 Task: Create a due date automation trigger when advanced on, on the monday of the week before a card is due add fields with custom field "Resume" set to a number lower or equal to 1 and greater than 10 at 11:00 AM.
Action: Mouse moved to (1241, 100)
Screenshot: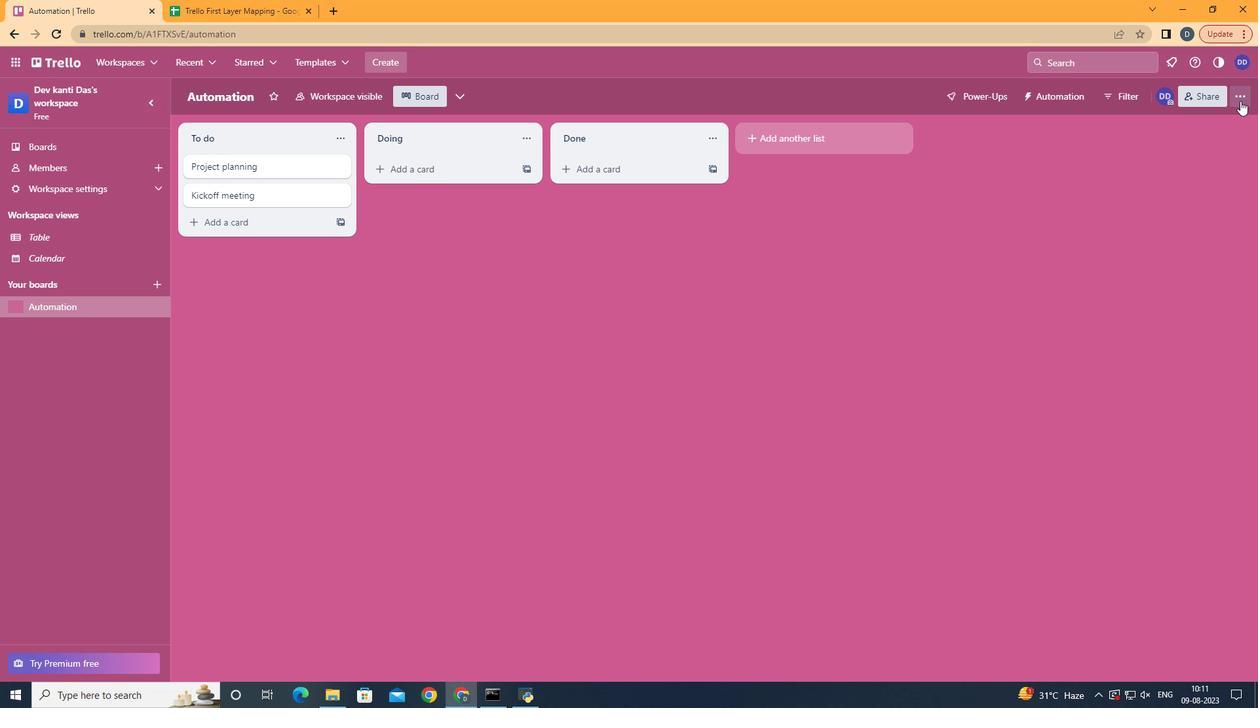 
Action: Mouse pressed left at (1241, 100)
Screenshot: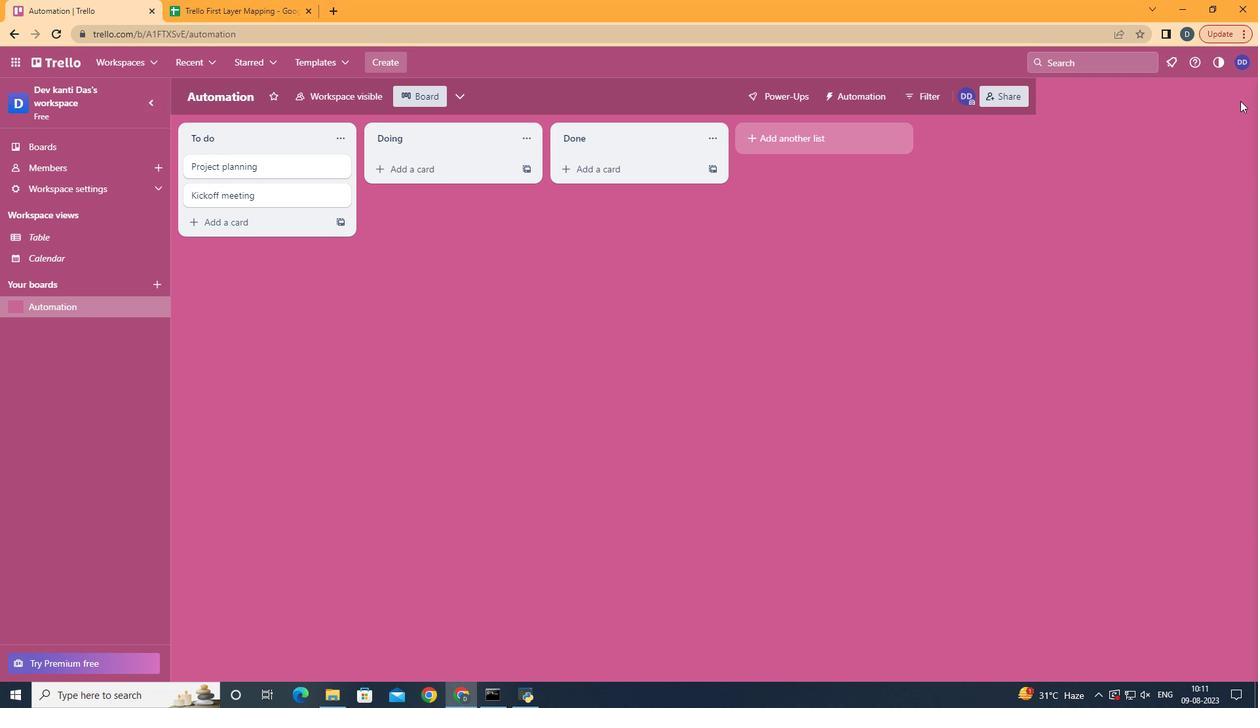 
Action: Mouse moved to (1136, 297)
Screenshot: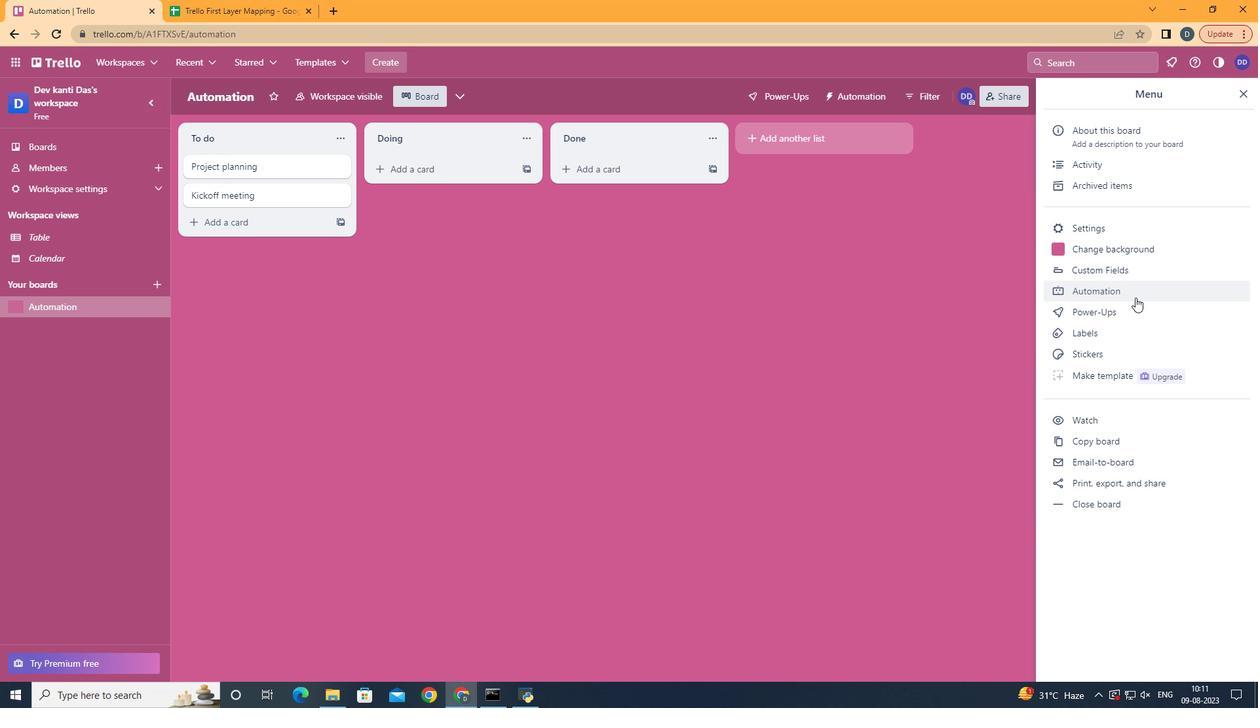 
Action: Mouse pressed left at (1136, 297)
Screenshot: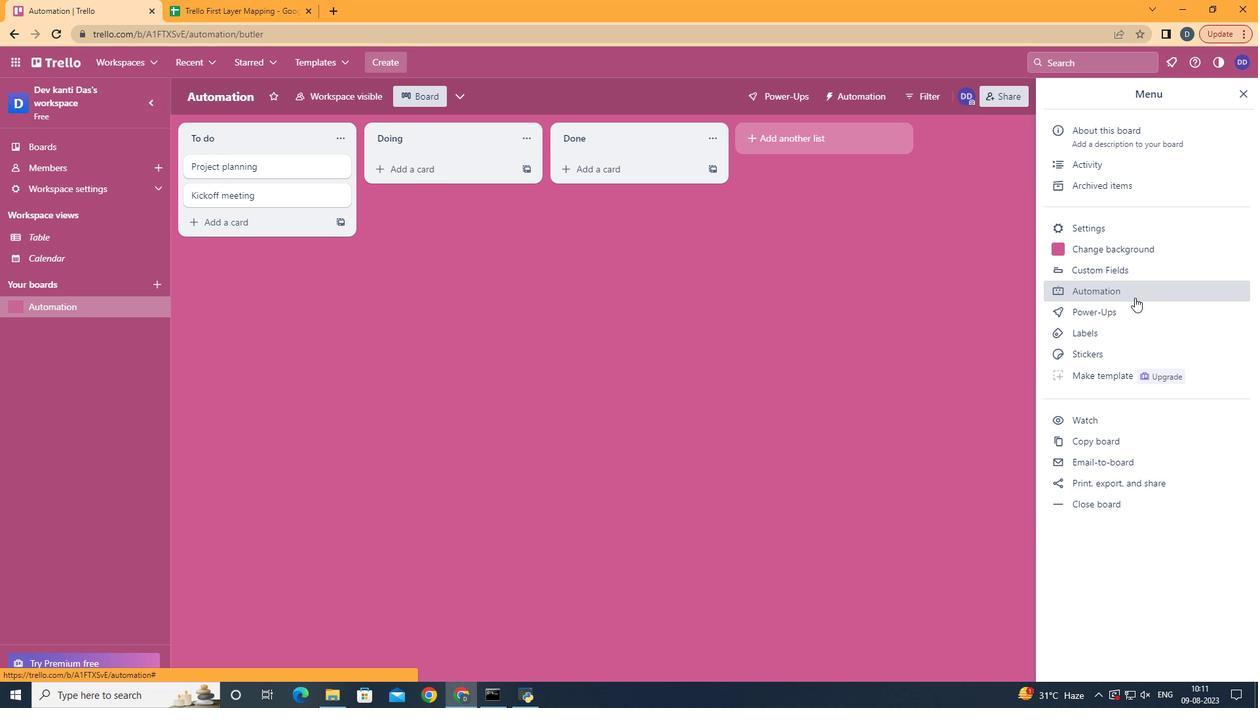 
Action: Mouse moved to (235, 265)
Screenshot: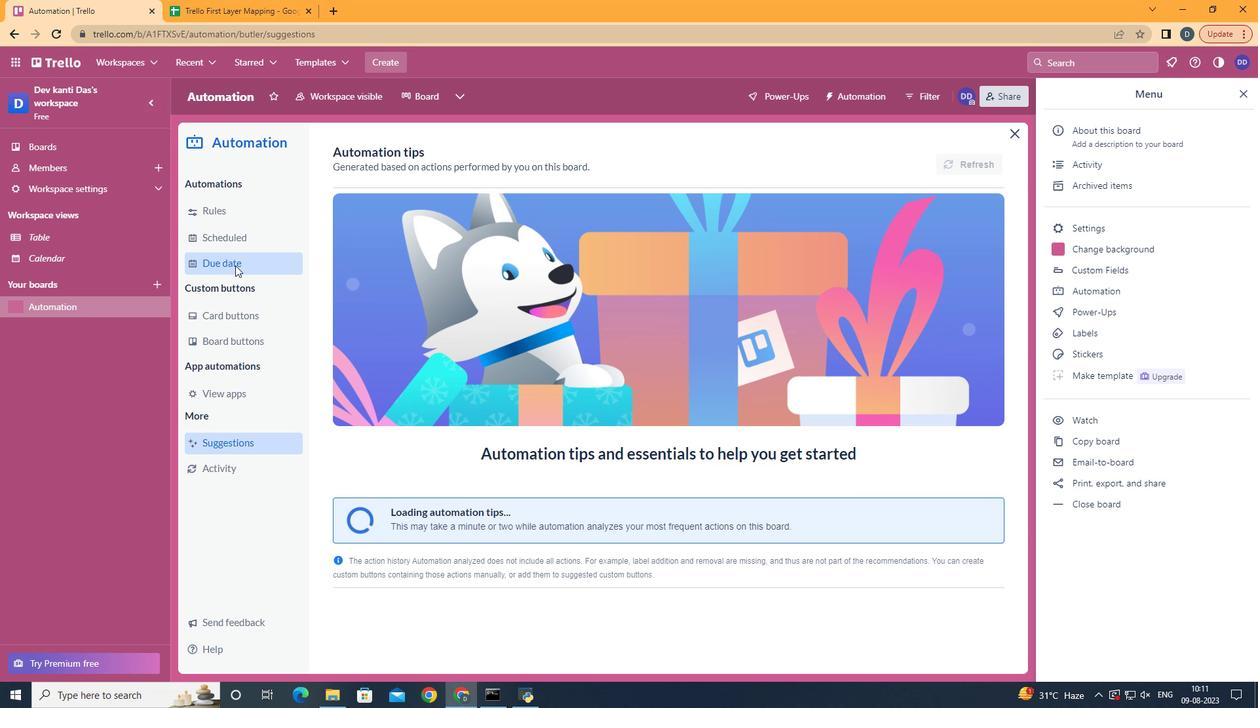 
Action: Mouse pressed left at (235, 265)
Screenshot: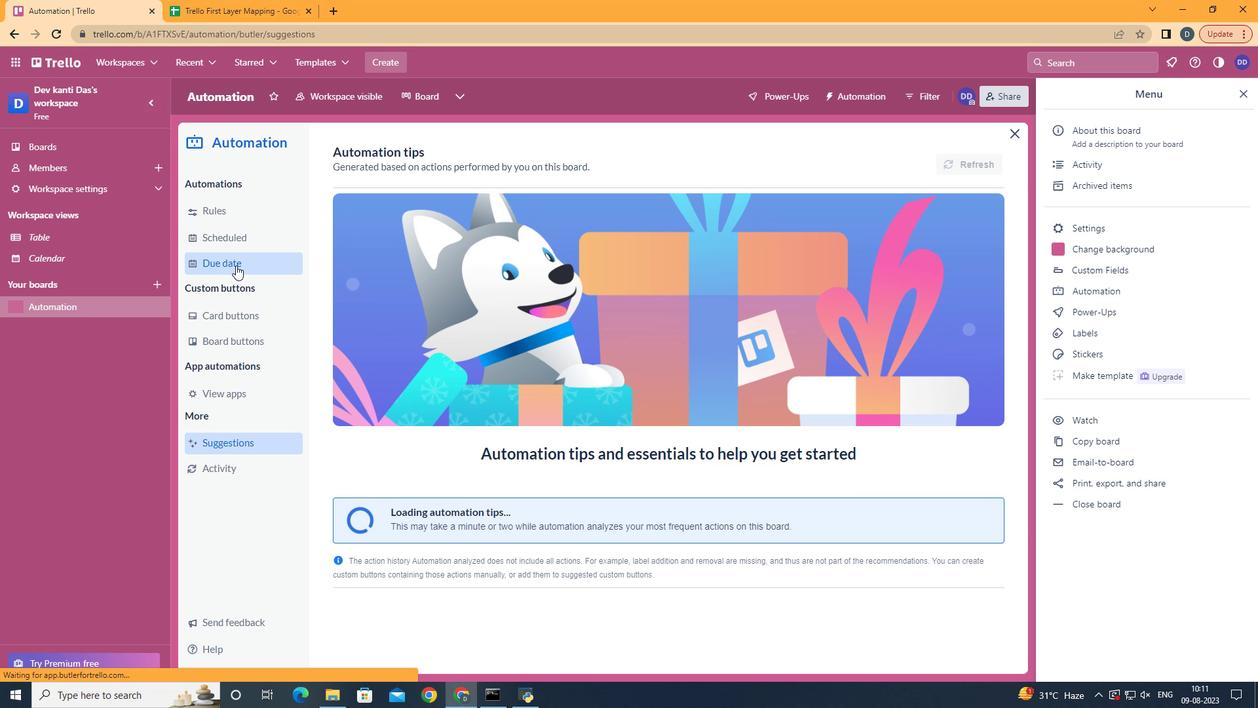 
Action: Mouse moved to (934, 160)
Screenshot: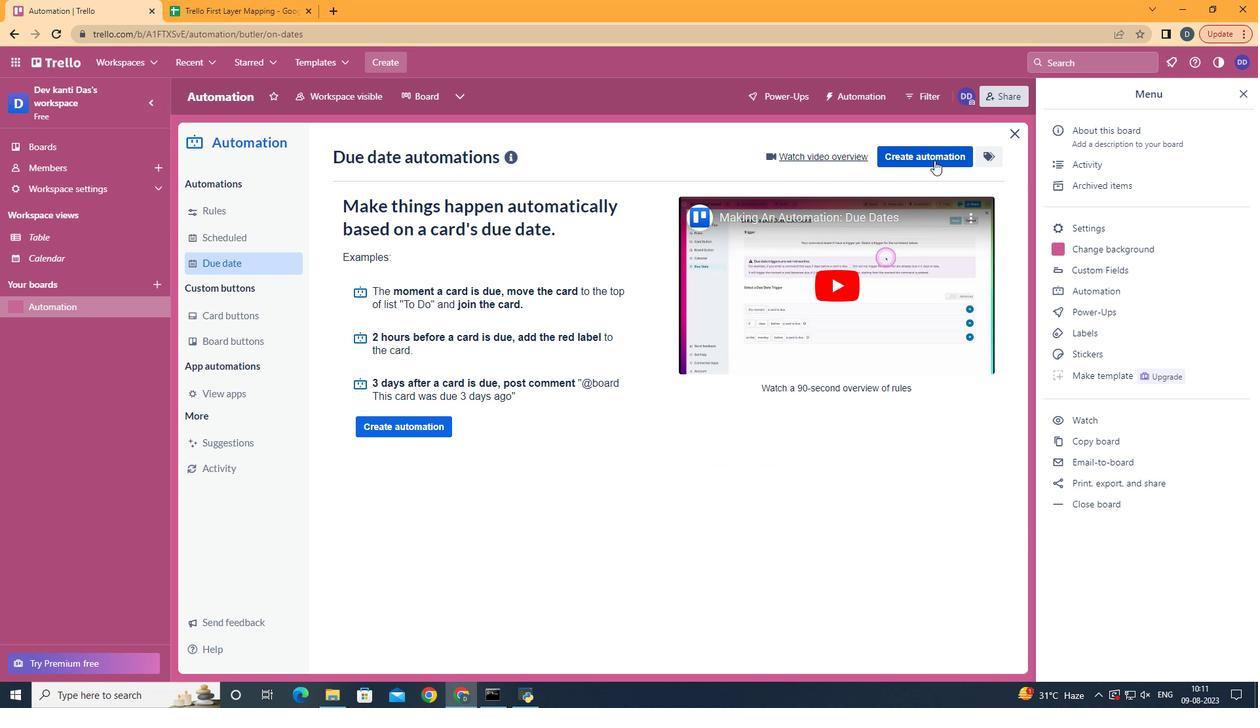 
Action: Mouse pressed left at (934, 160)
Screenshot: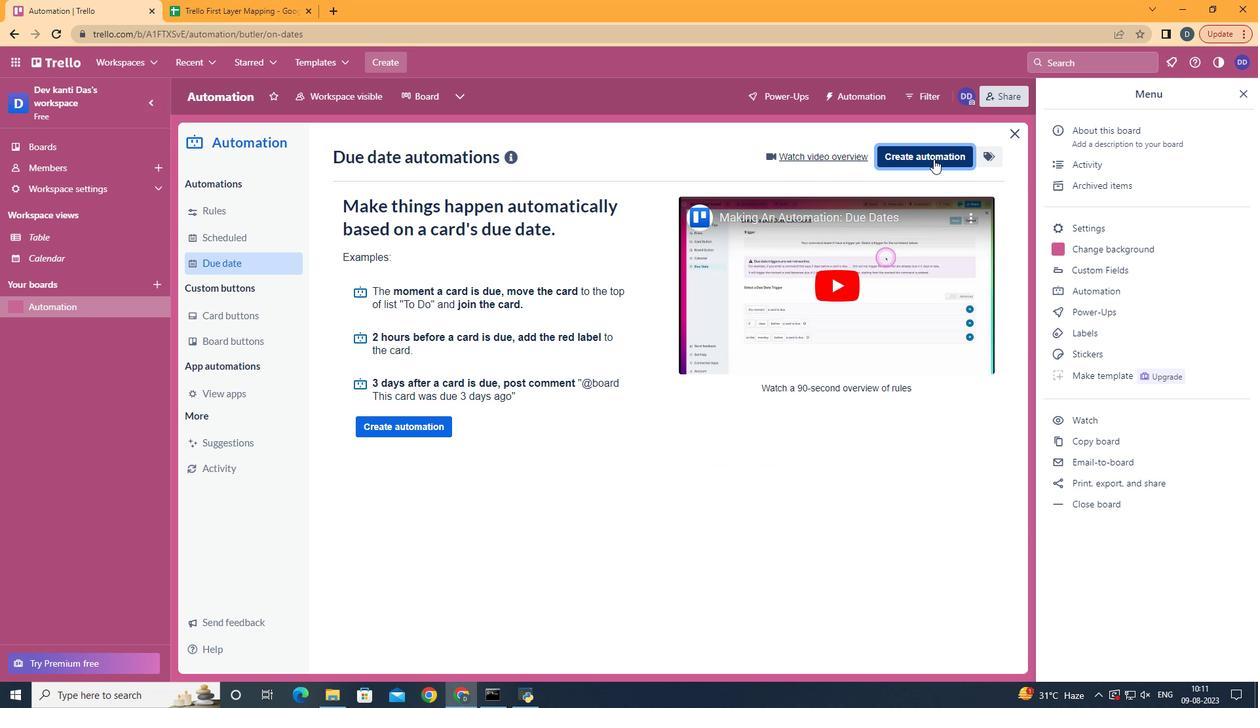 
Action: Mouse moved to (677, 294)
Screenshot: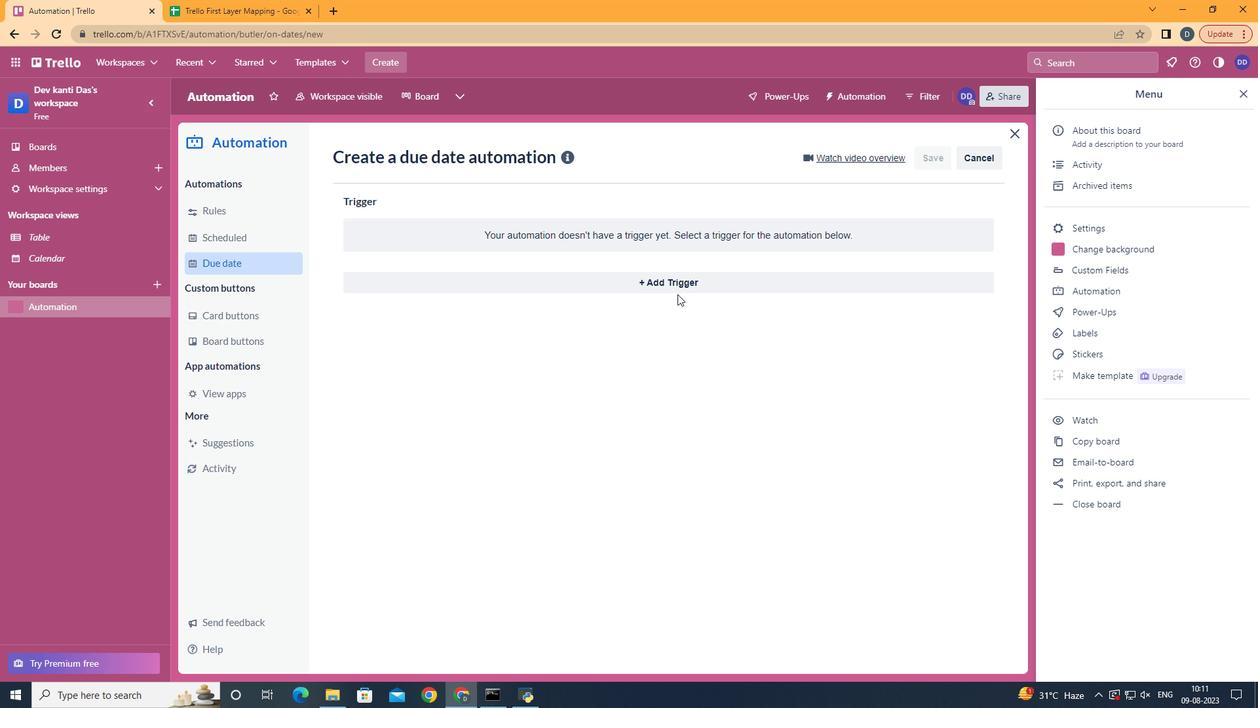 
Action: Mouse pressed left at (677, 294)
Screenshot: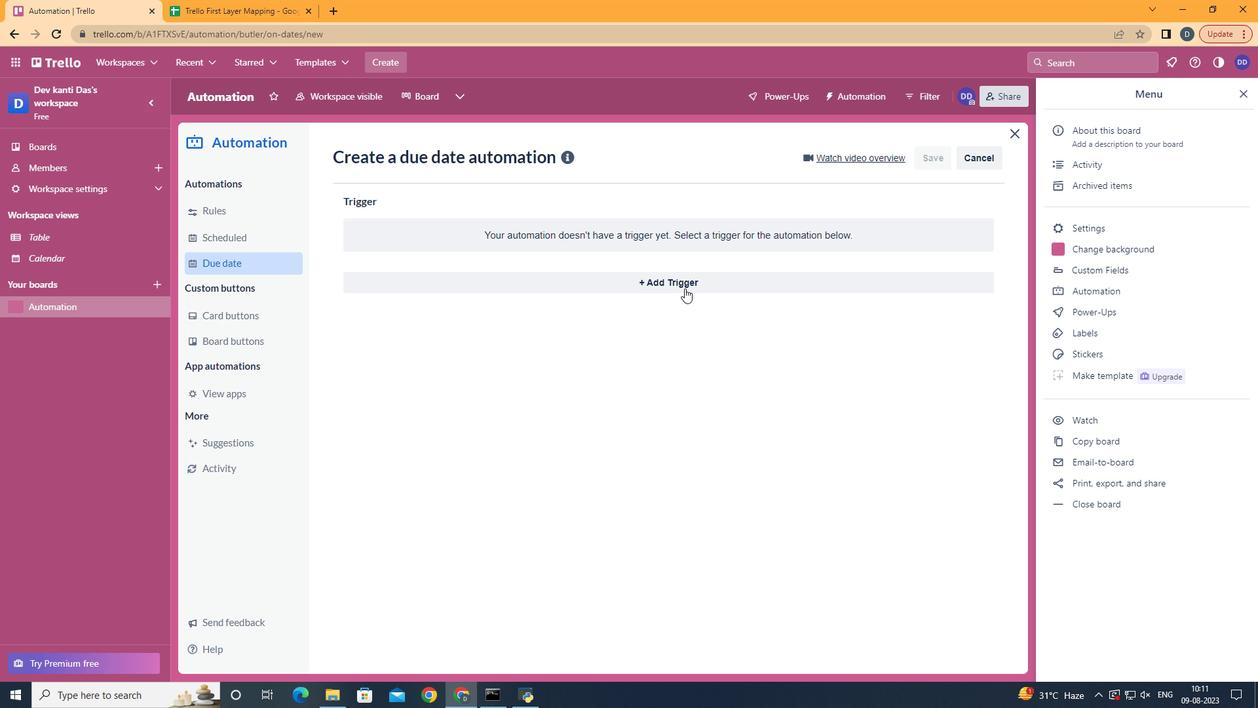 
Action: Mouse moved to (700, 277)
Screenshot: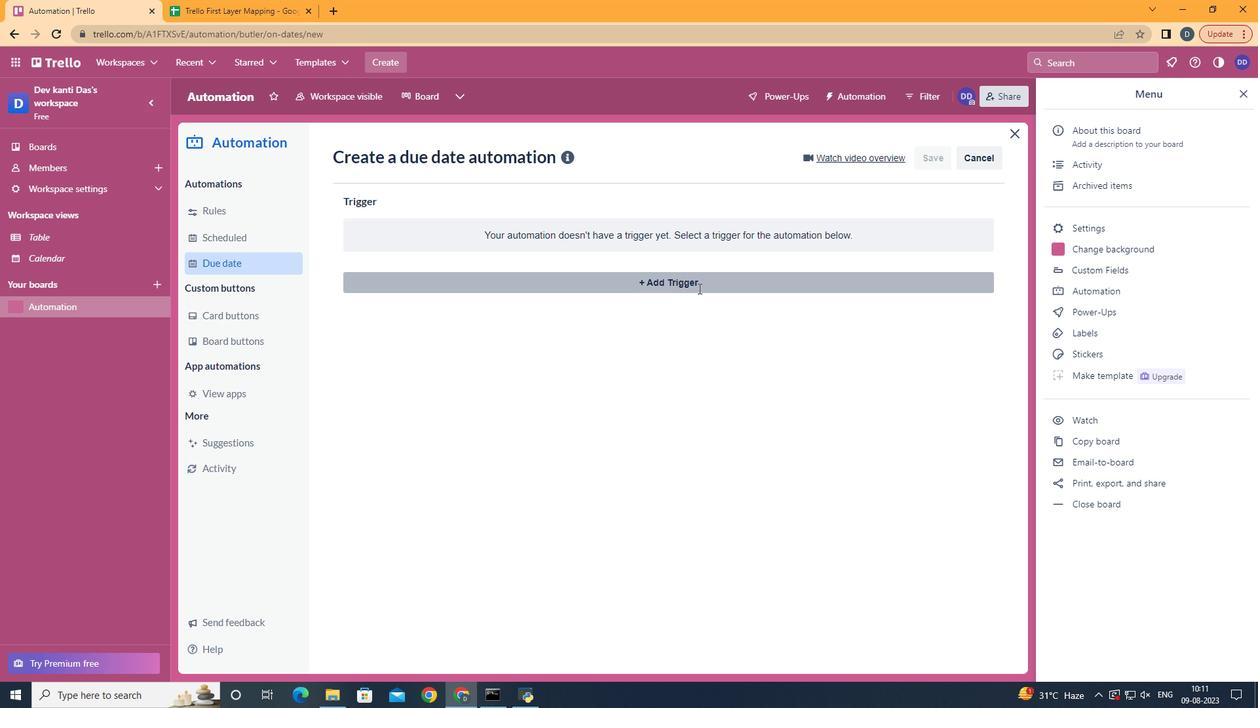 
Action: Mouse pressed left at (700, 277)
Screenshot: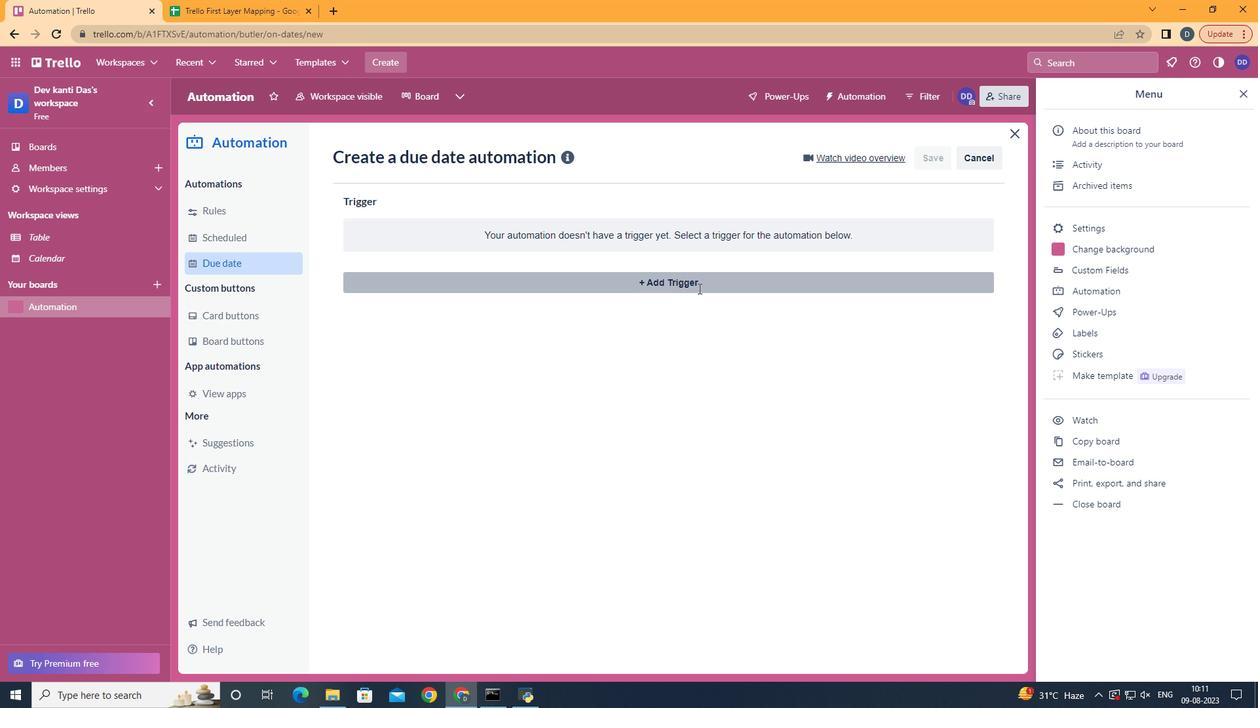 
Action: Mouse moved to (451, 627)
Screenshot: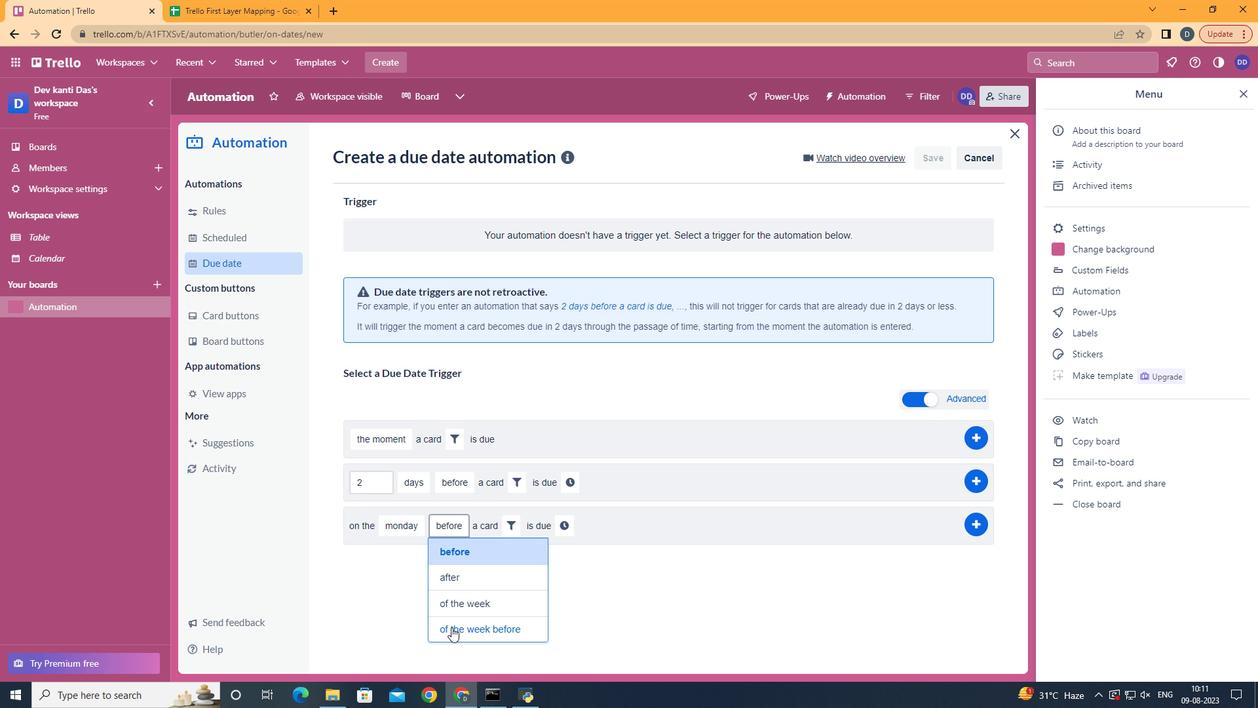 
Action: Mouse pressed left at (451, 627)
Screenshot: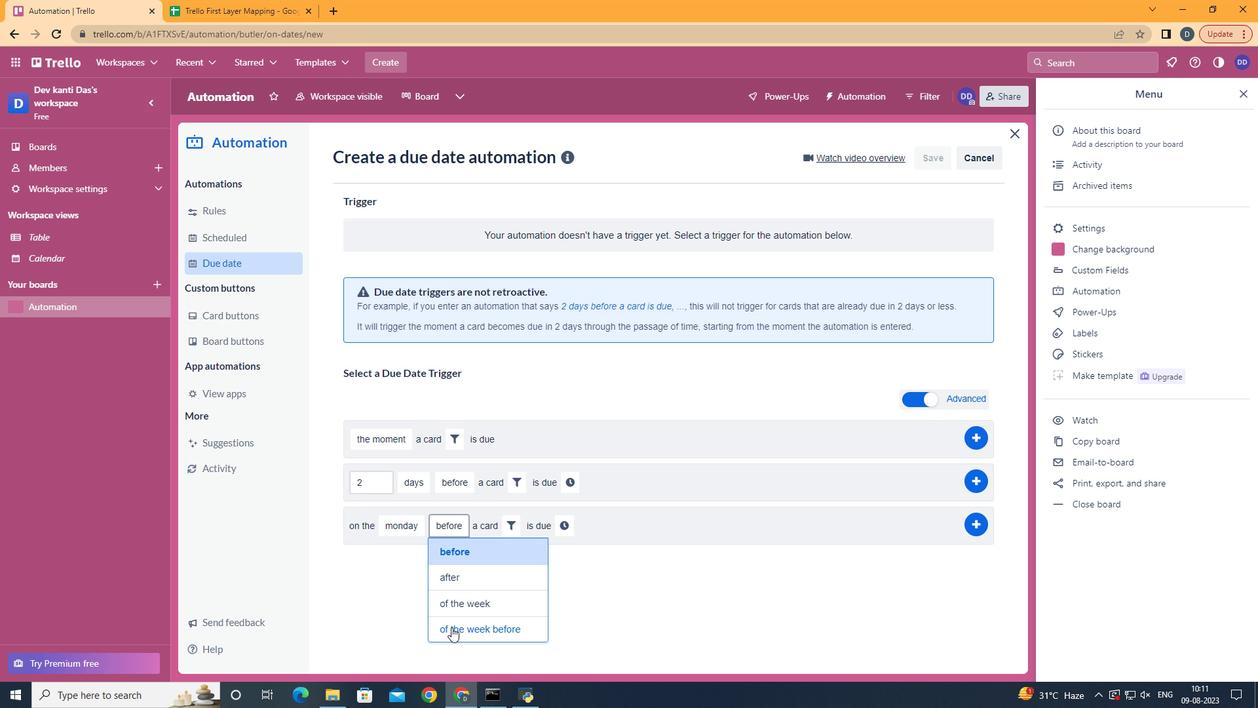 
Action: Mouse moved to (556, 523)
Screenshot: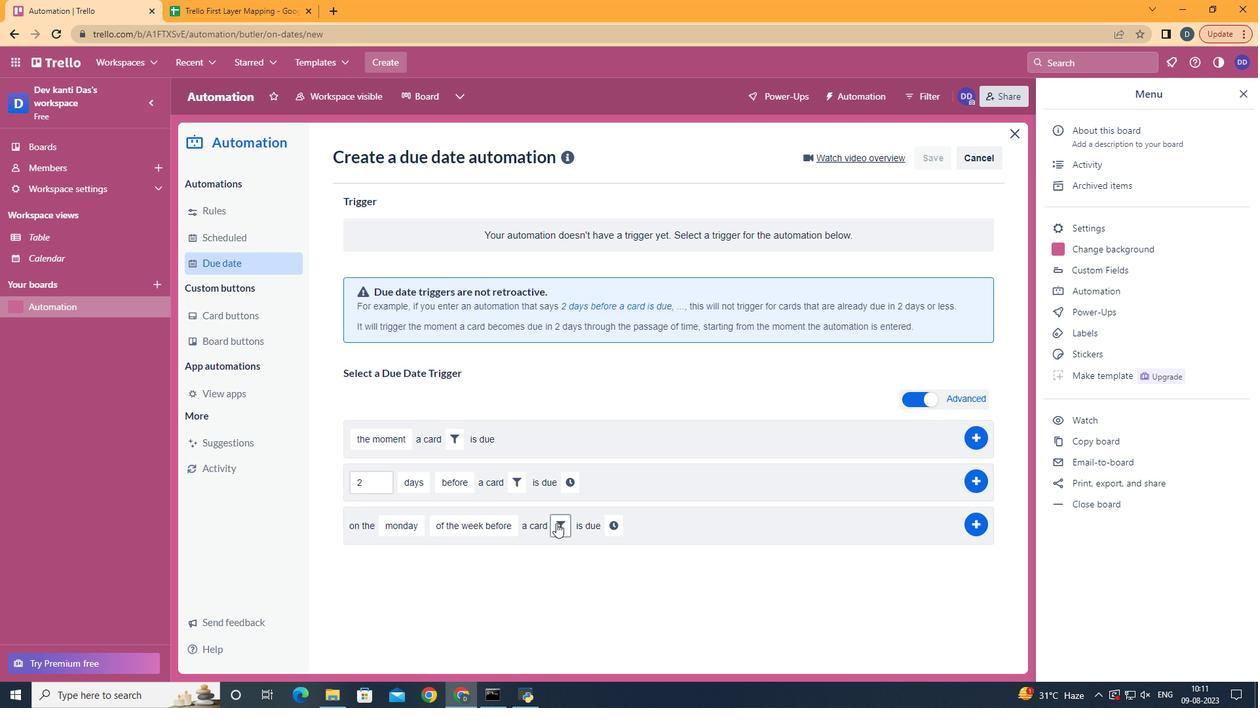 
Action: Mouse pressed left at (556, 523)
Screenshot: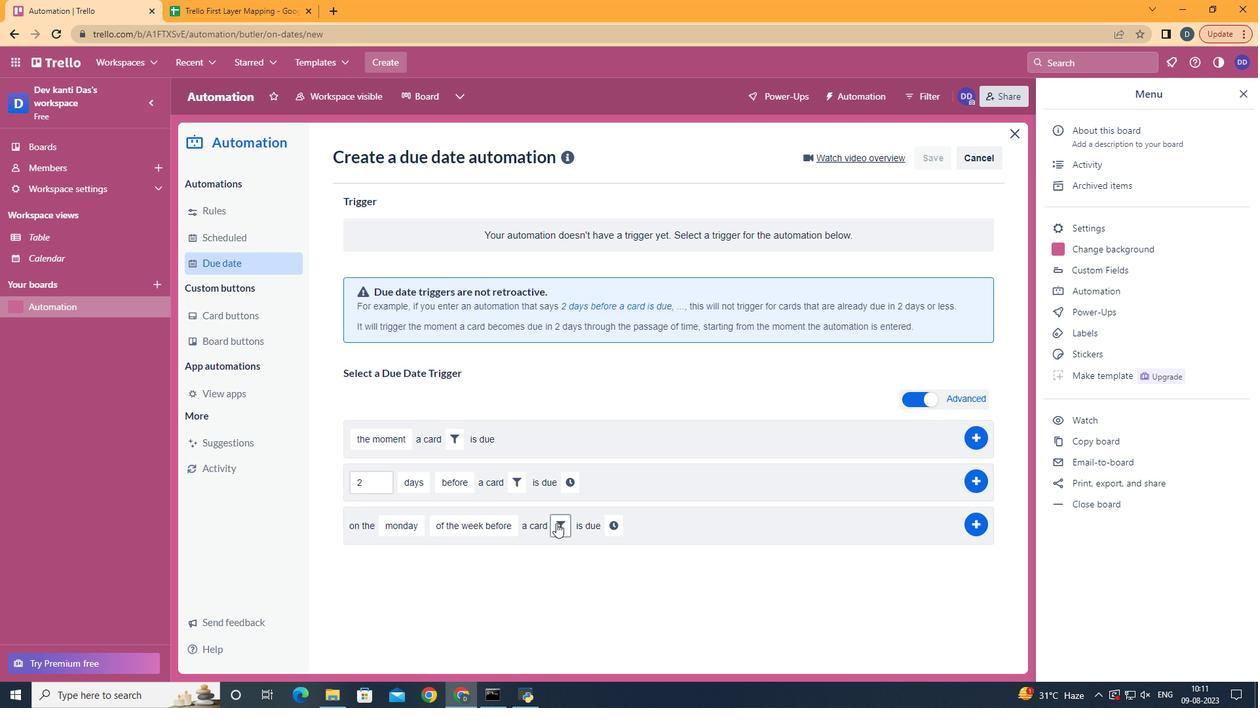
Action: Mouse moved to (774, 569)
Screenshot: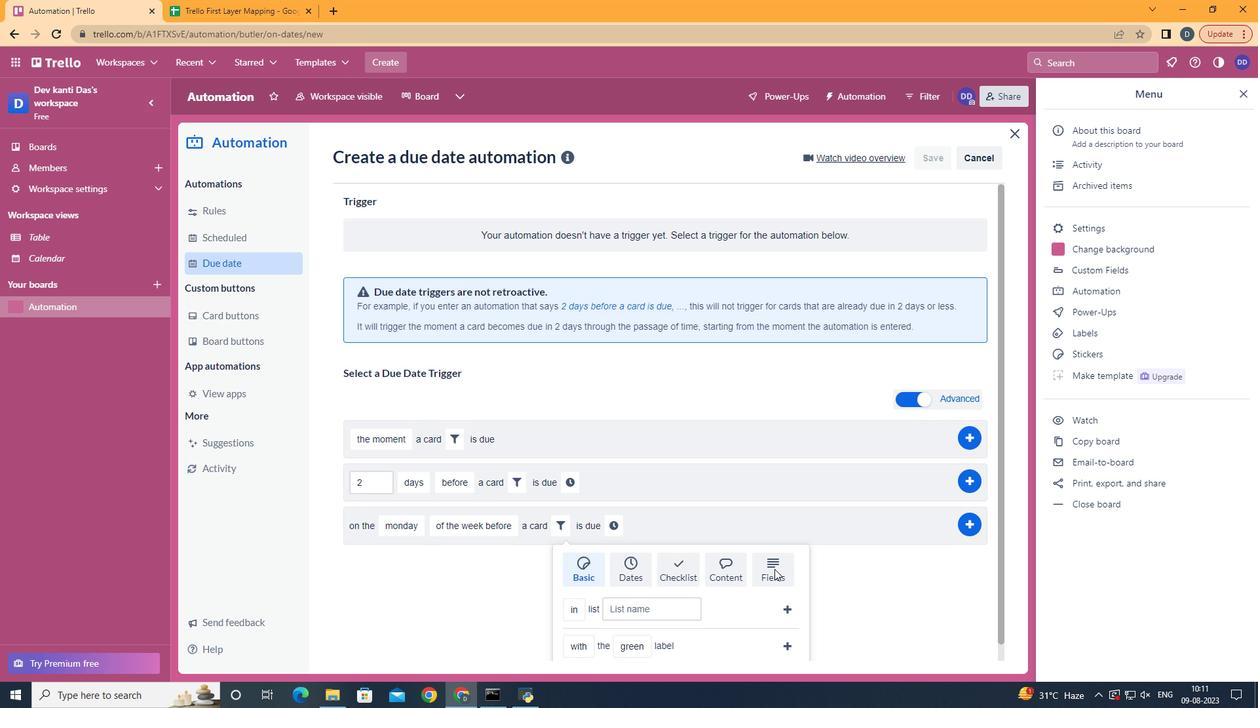 
Action: Mouse pressed left at (774, 569)
Screenshot: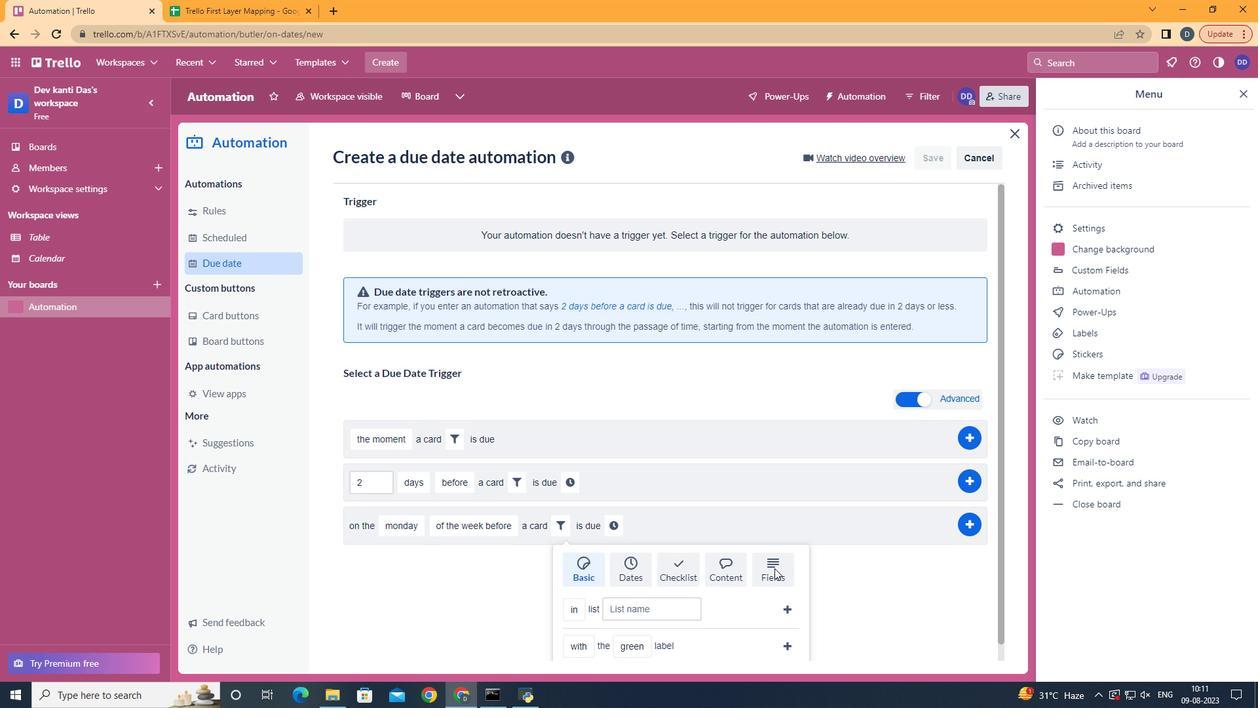 
Action: Mouse moved to (774, 566)
Screenshot: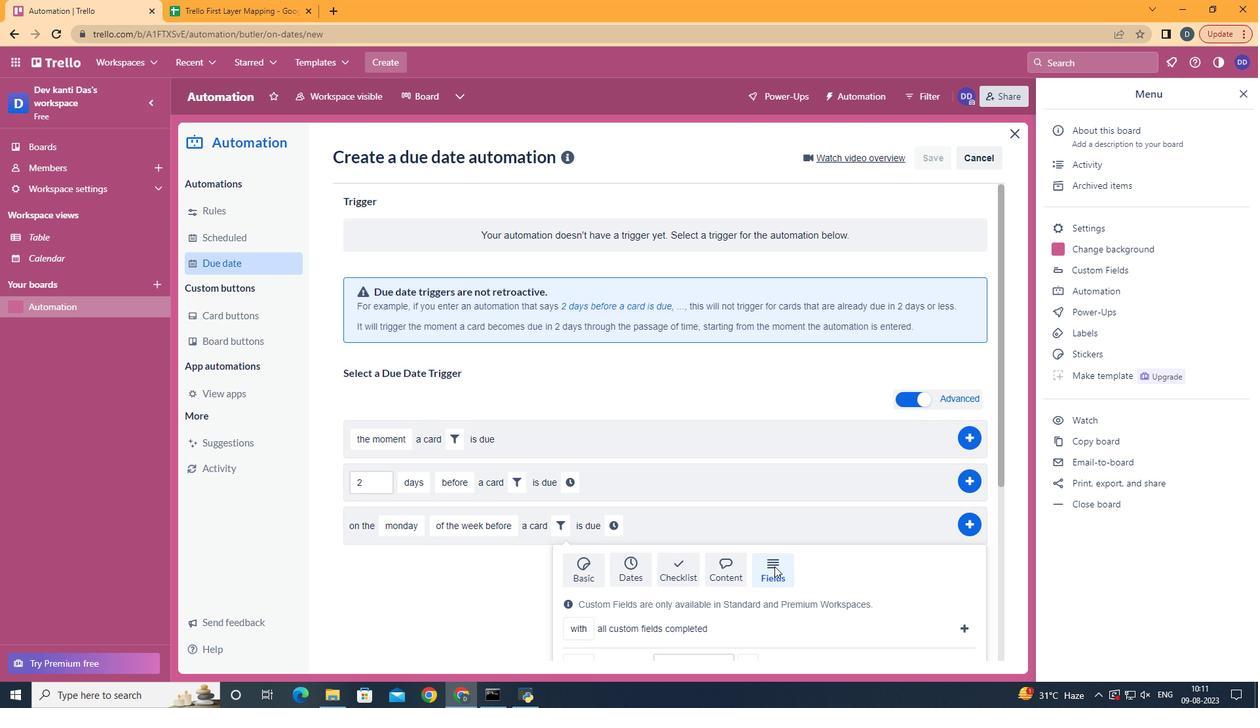 
Action: Mouse scrolled (774, 565) with delta (0, 0)
Screenshot: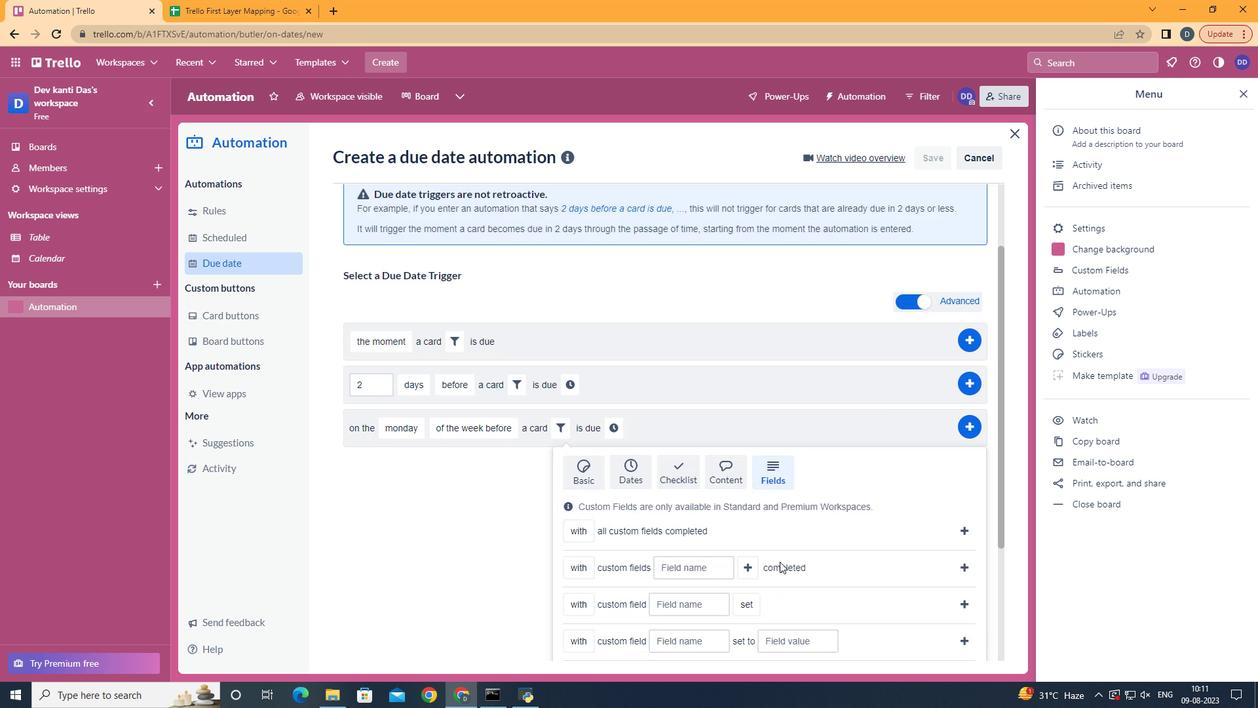 
Action: Mouse scrolled (774, 565) with delta (0, 0)
Screenshot: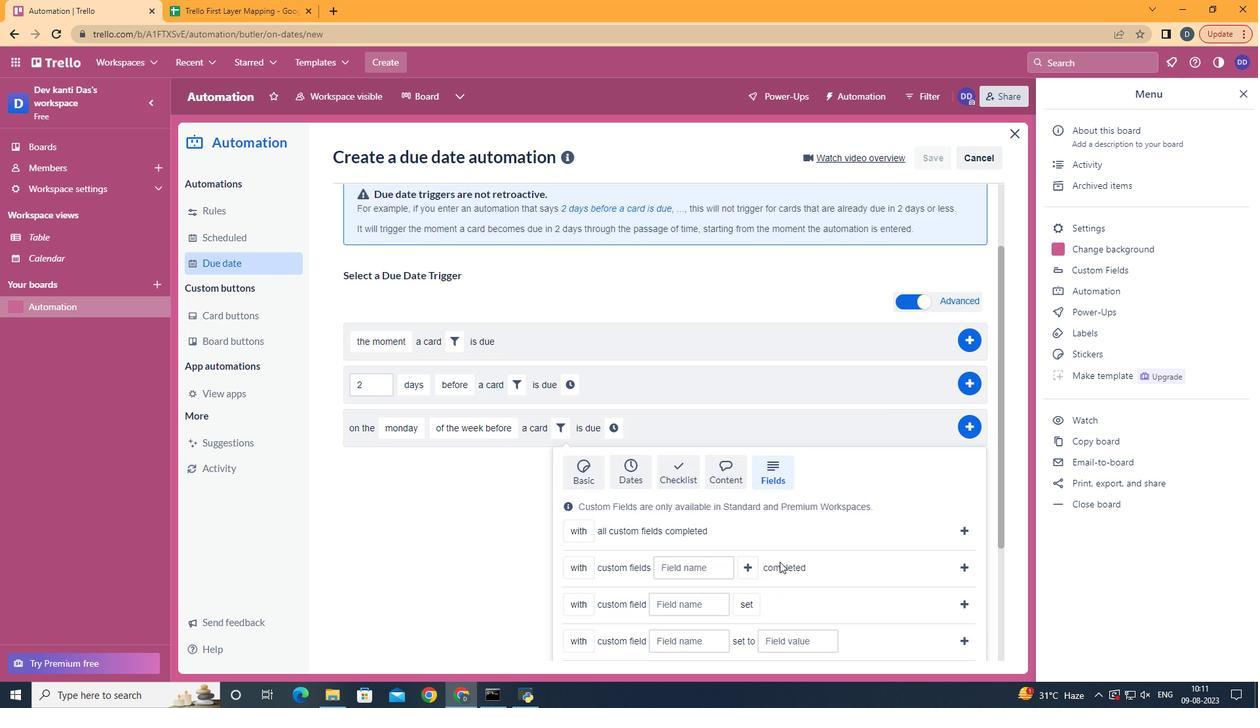 
Action: Mouse scrolled (774, 565) with delta (0, 0)
Screenshot: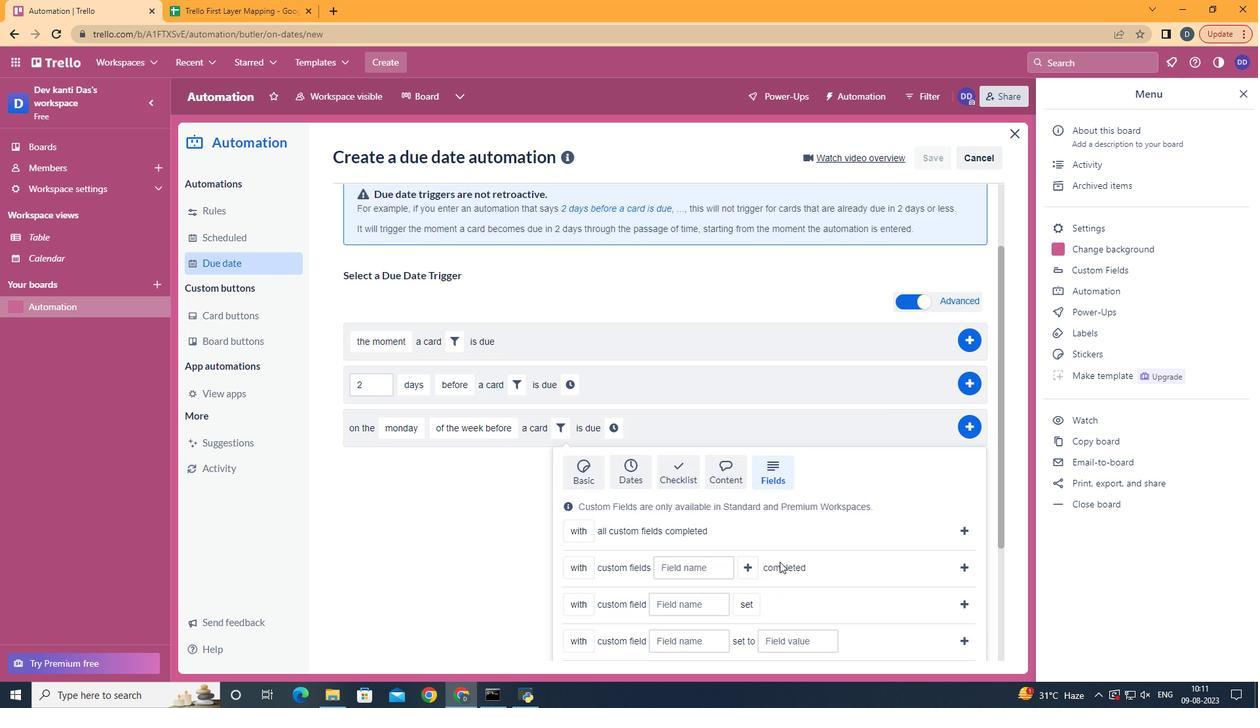 
Action: Mouse scrolled (774, 565) with delta (0, 0)
Screenshot: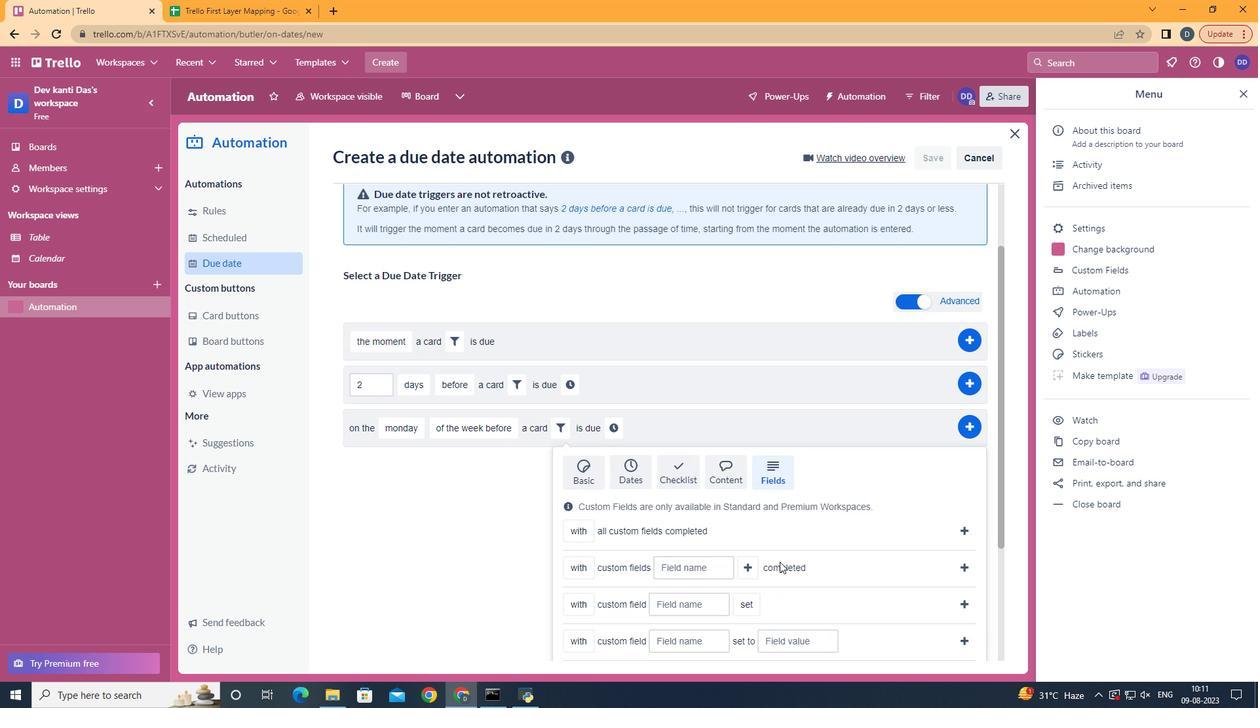 
Action: Mouse moved to (584, 569)
Screenshot: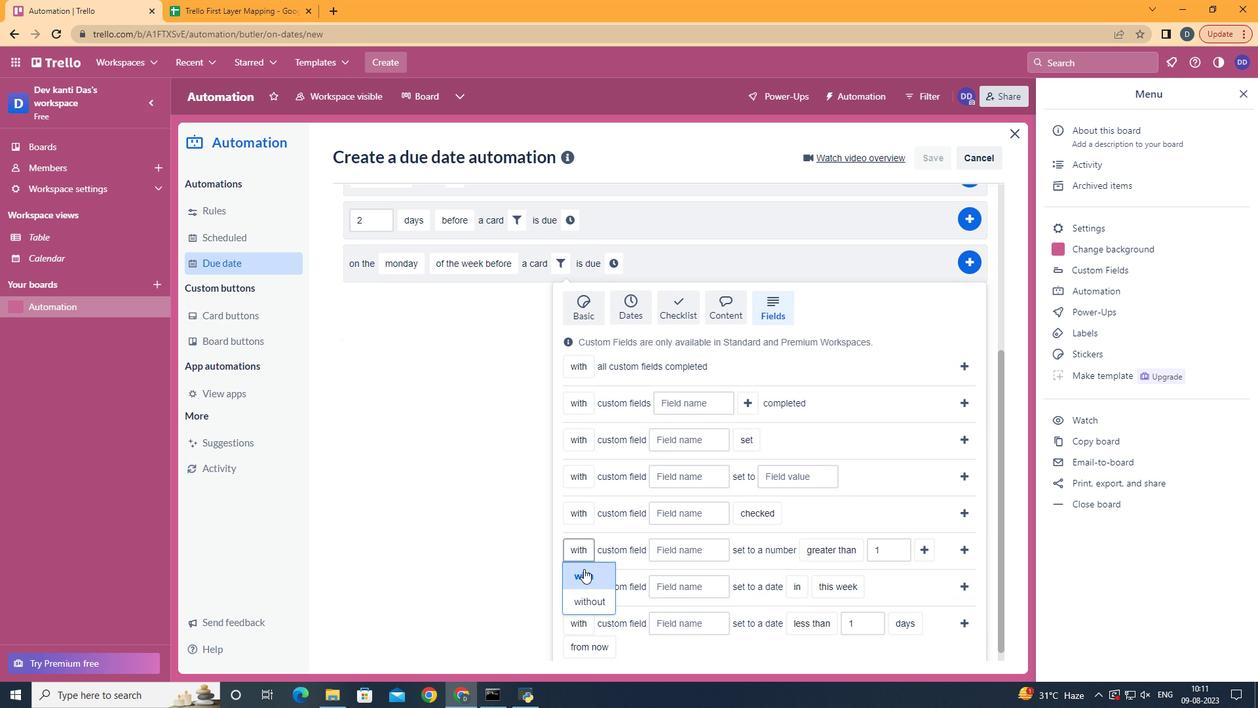 
Action: Mouse pressed left at (584, 569)
Screenshot: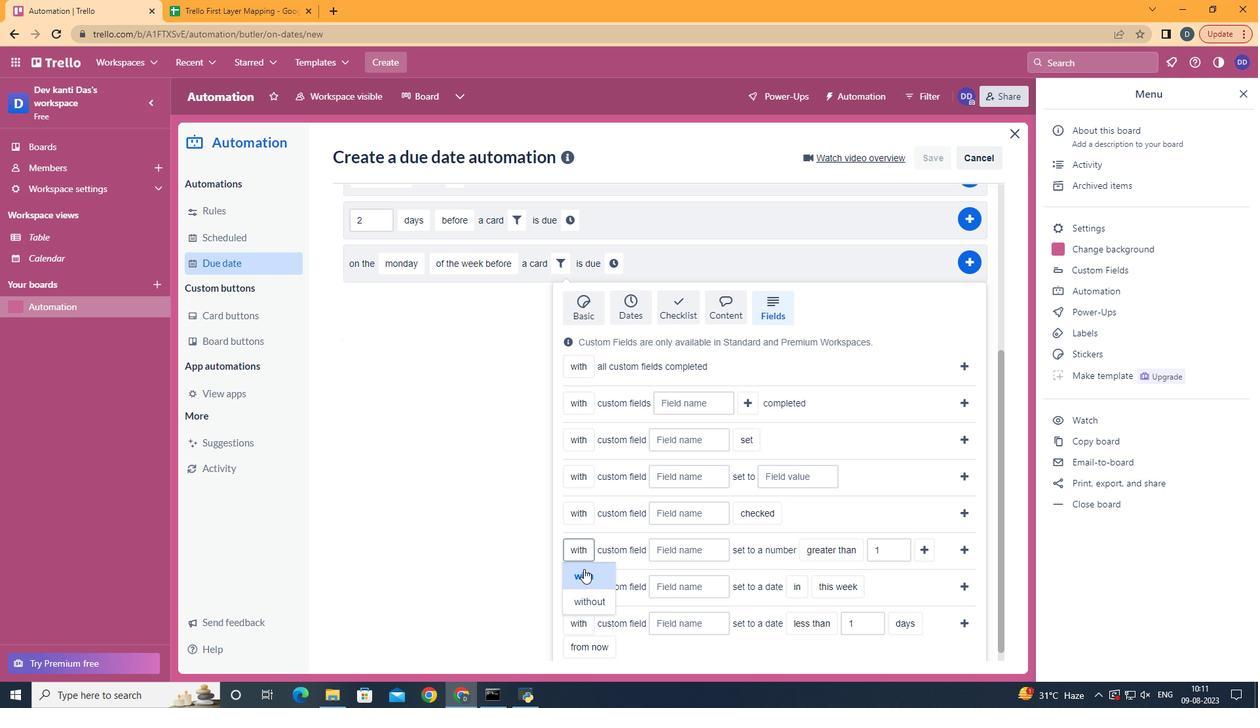 
Action: Mouse moved to (703, 557)
Screenshot: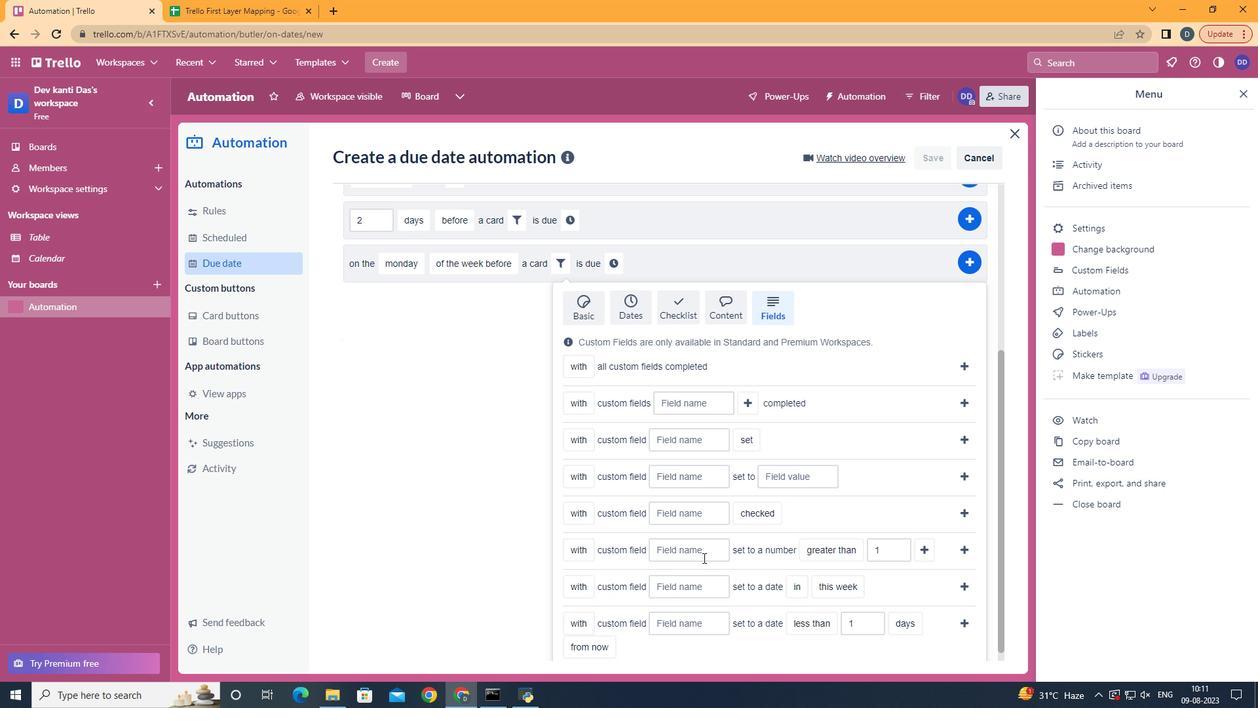 
Action: Mouse pressed left at (703, 557)
Screenshot: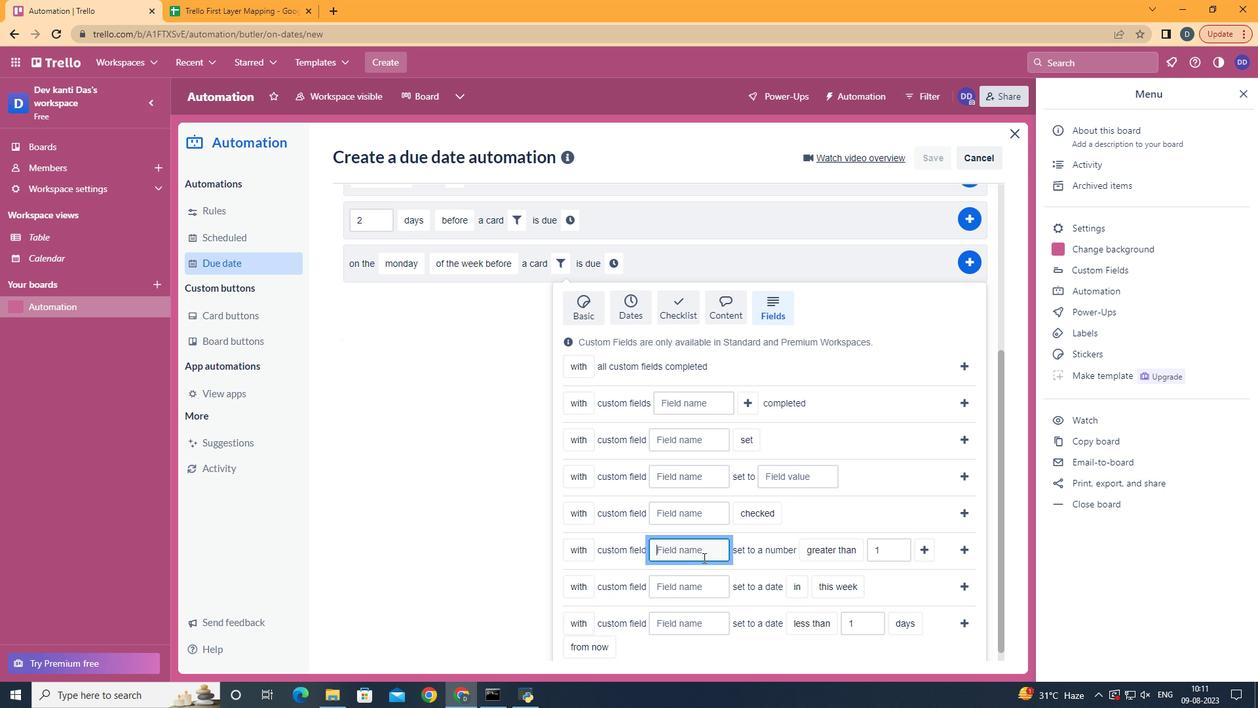 
Action: Key pressed <Key.shift><Key.shift><Key.shift>Resume
Screenshot: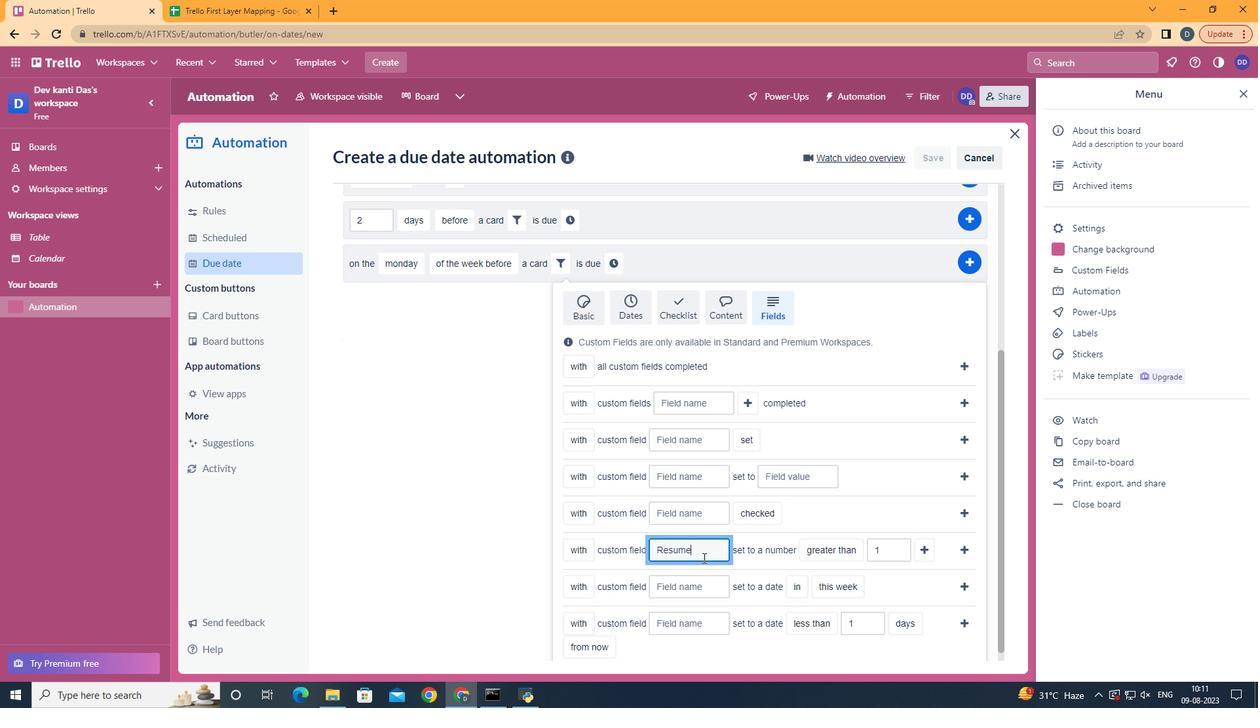 
Action: Mouse moved to (849, 649)
Screenshot: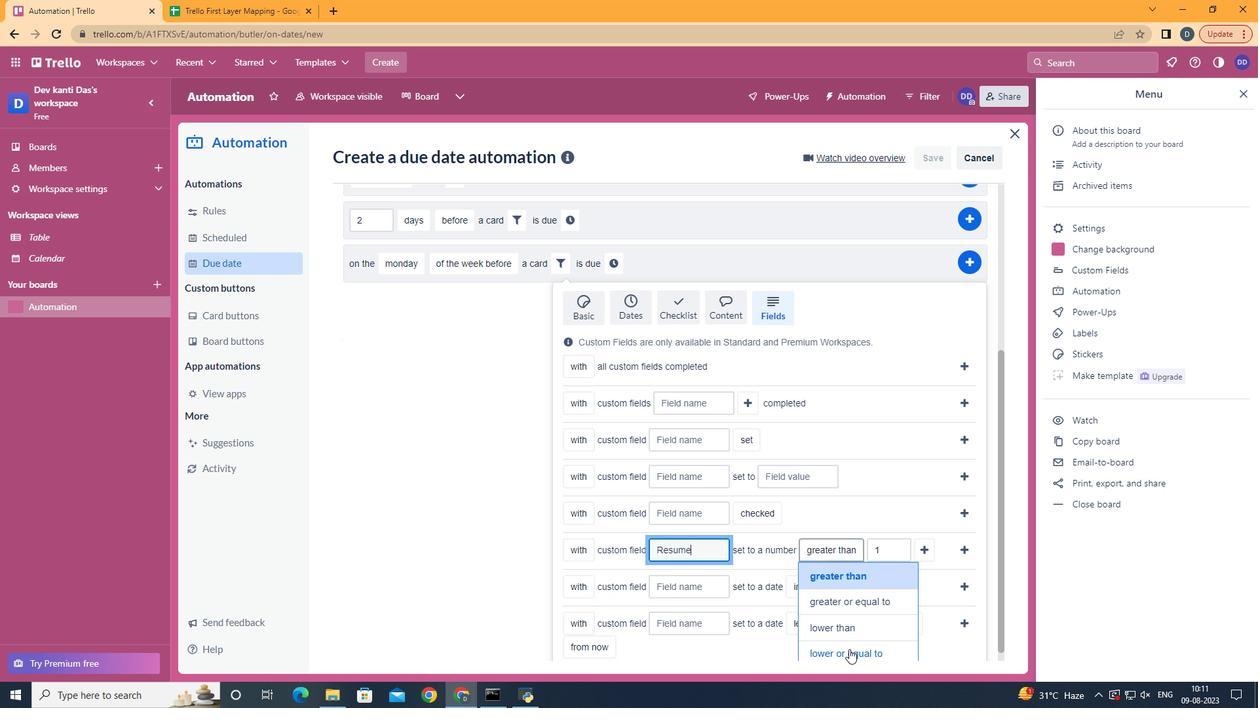 
Action: Mouse pressed left at (849, 649)
Screenshot: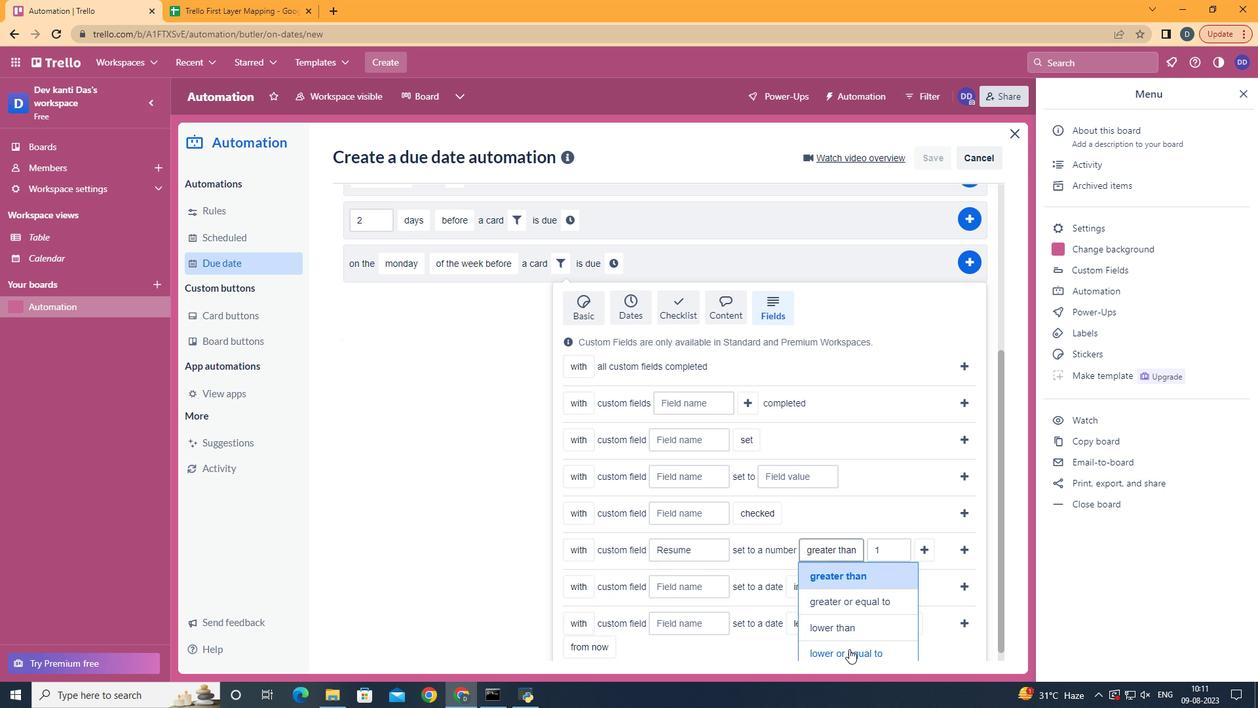 
Action: Mouse moved to (576, 569)
Screenshot: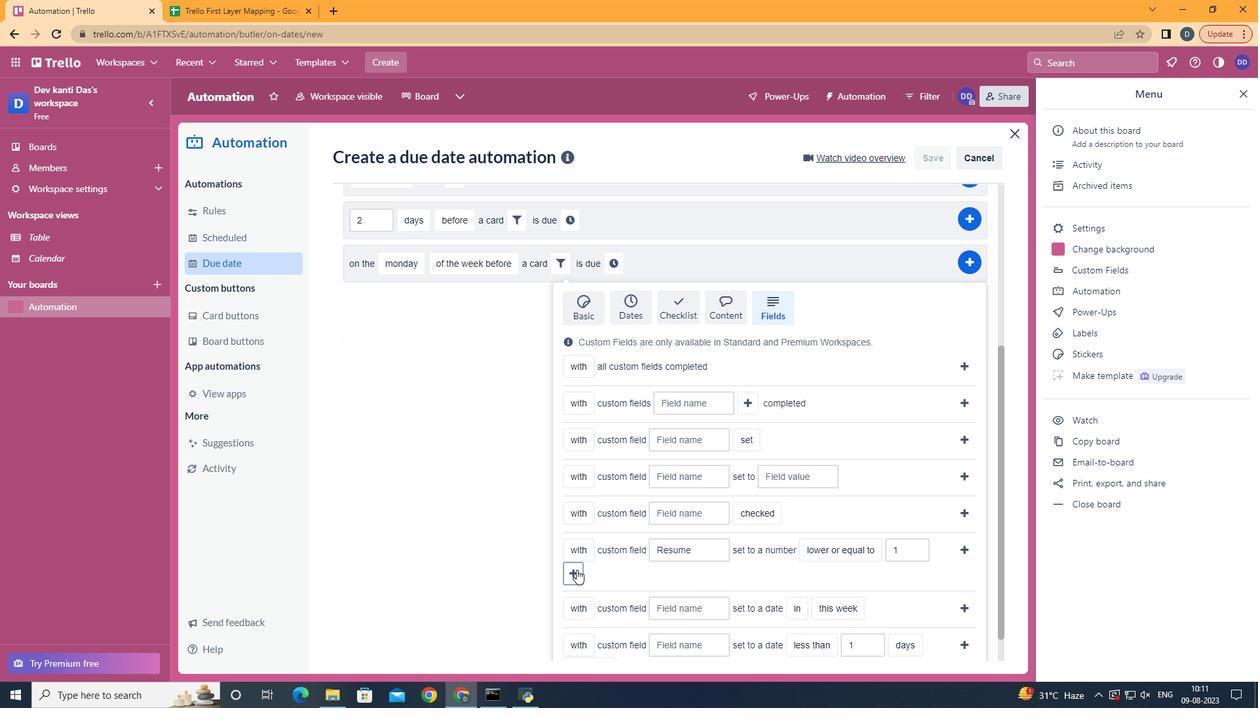 
Action: Mouse pressed left at (576, 569)
Screenshot: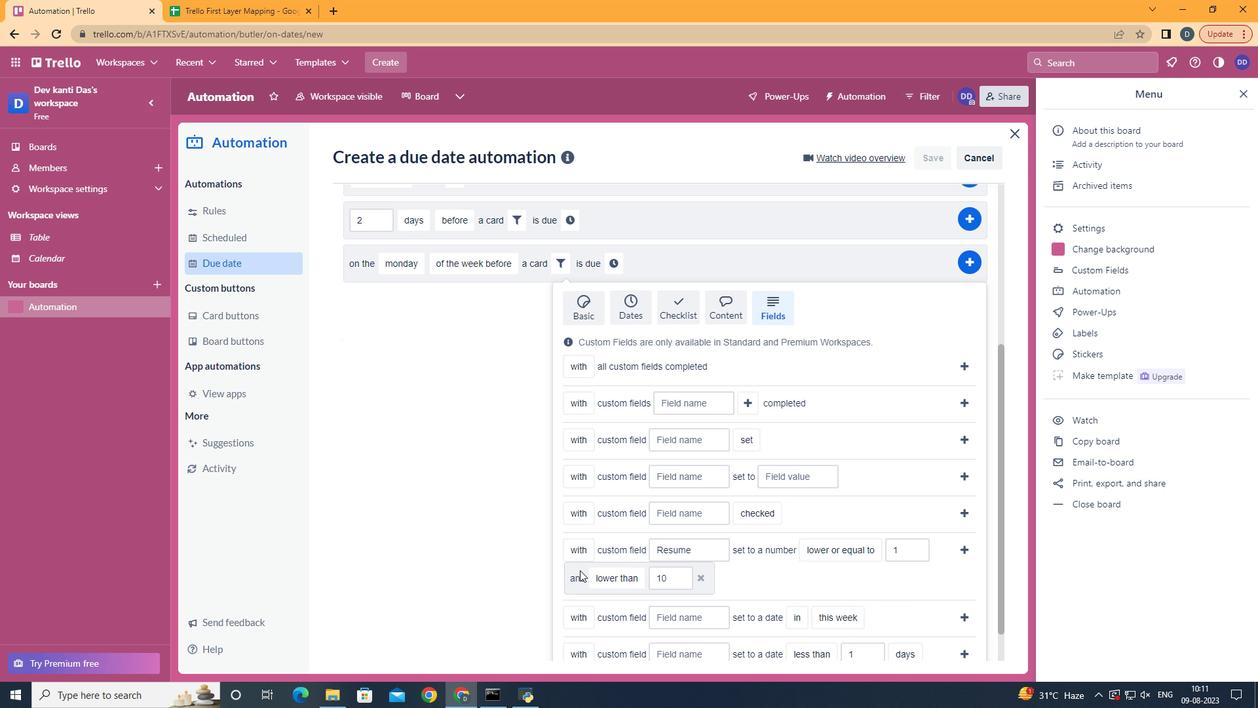 
Action: Mouse moved to (635, 529)
Screenshot: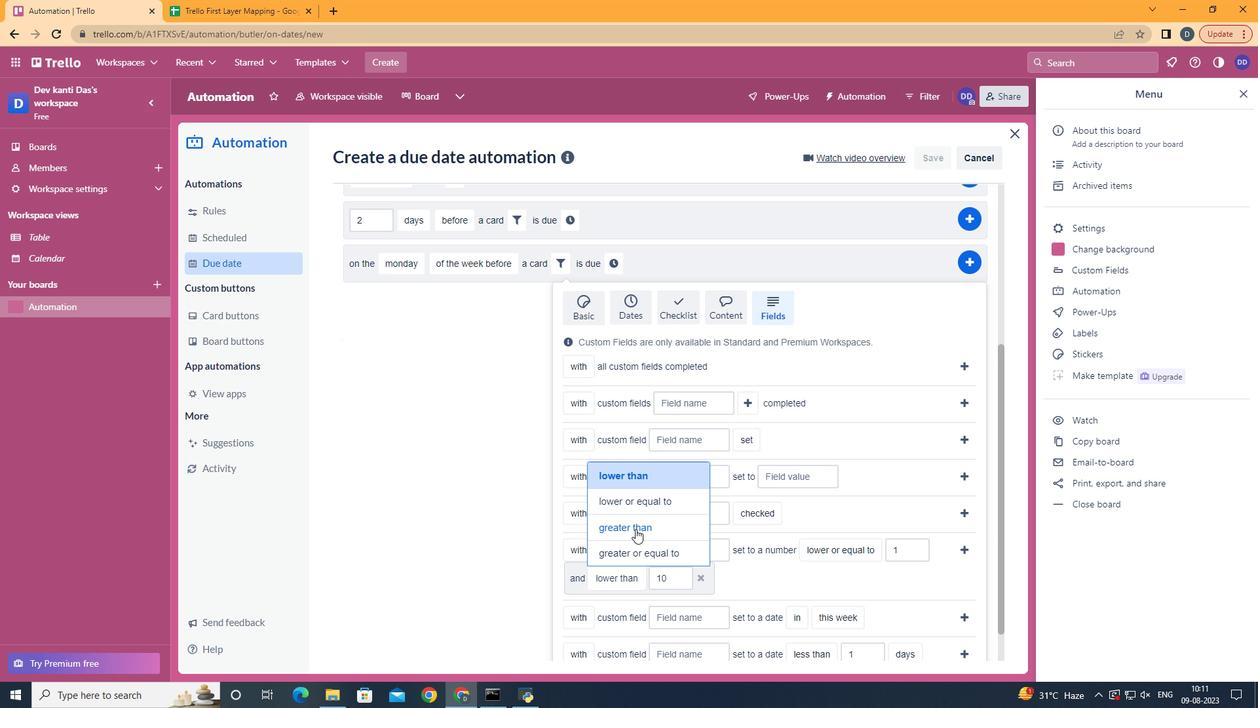 
Action: Mouse pressed left at (635, 529)
Screenshot: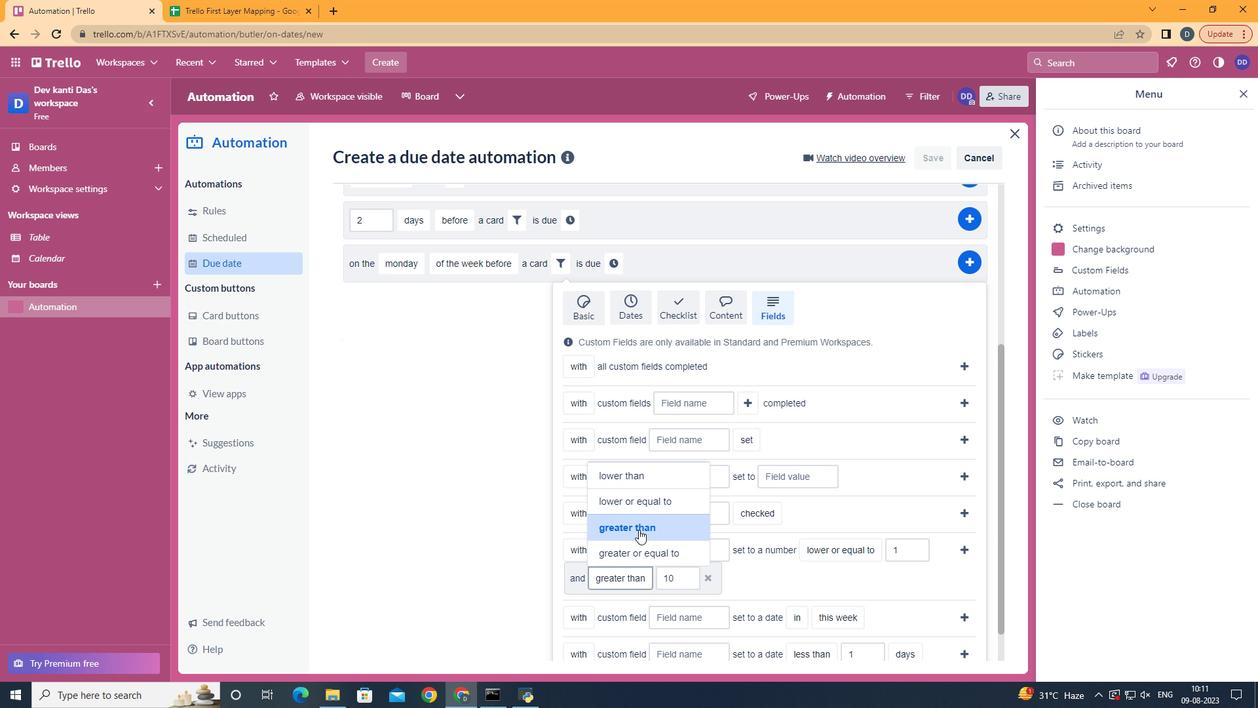 
Action: Mouse moved to (972, 548)
Screenshot: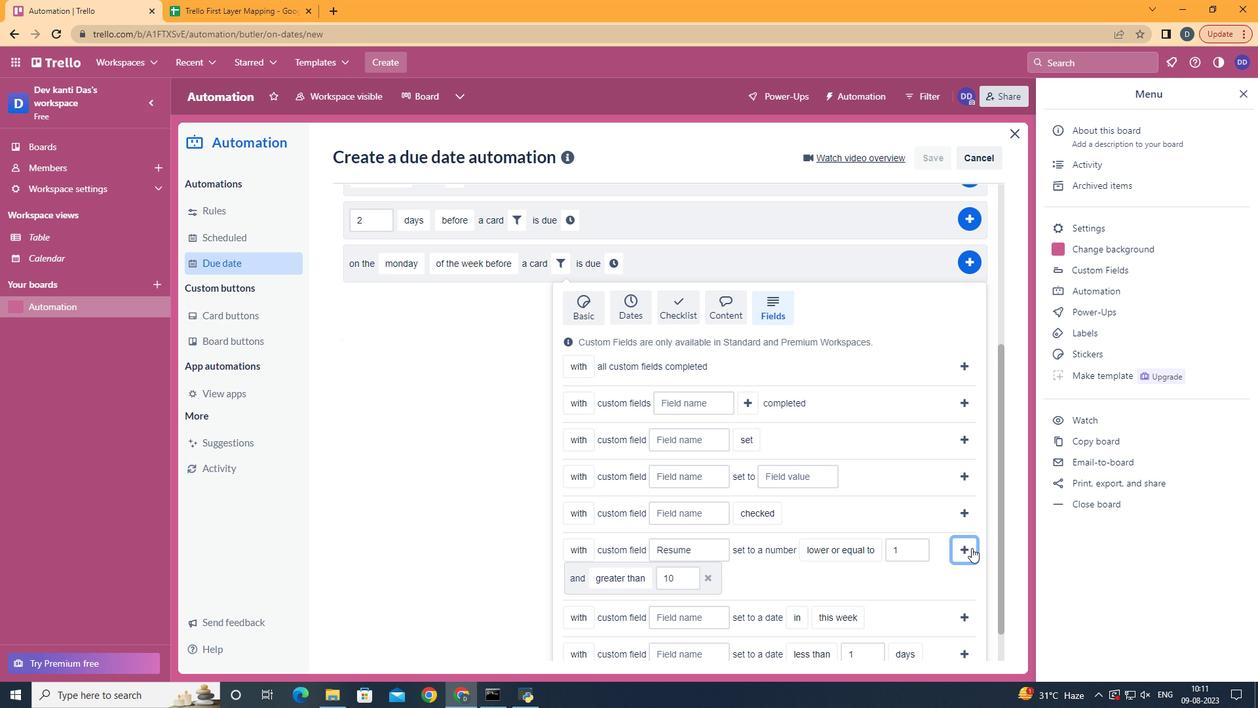 
Action: Mouse pressed left at (972, 548)
Screenshot: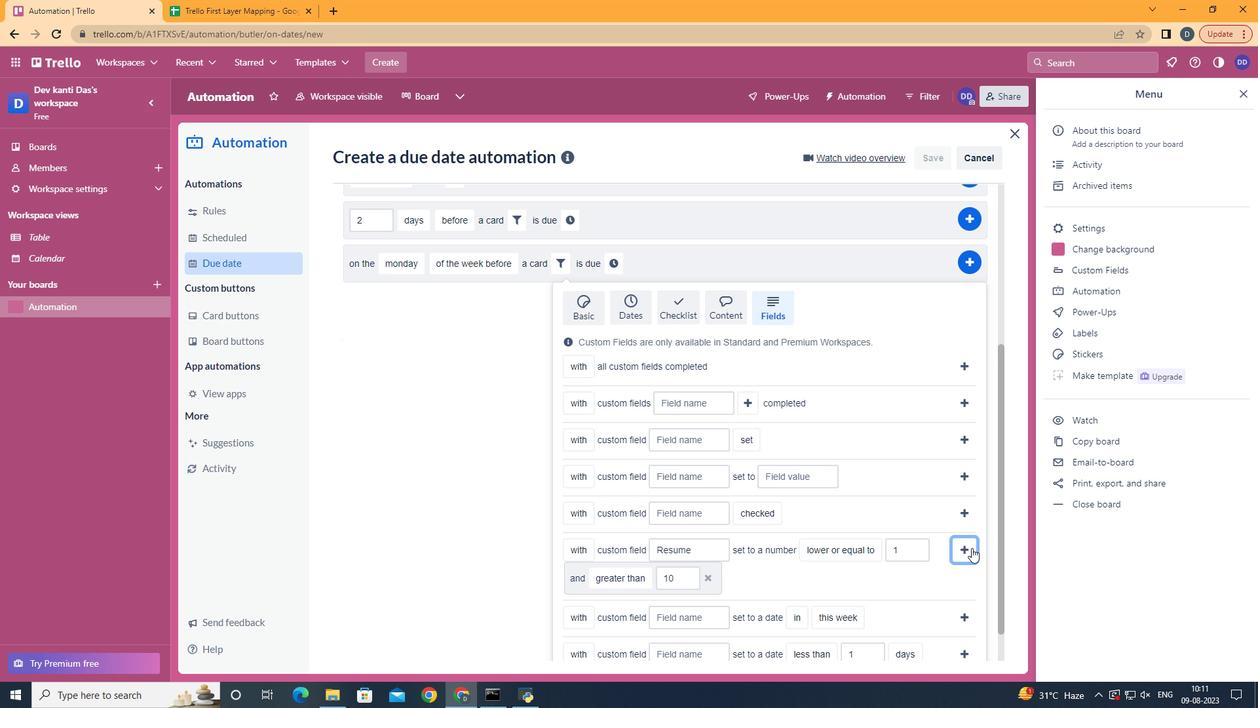 
Action: Mouse moved to (381, 561)
Screenshot: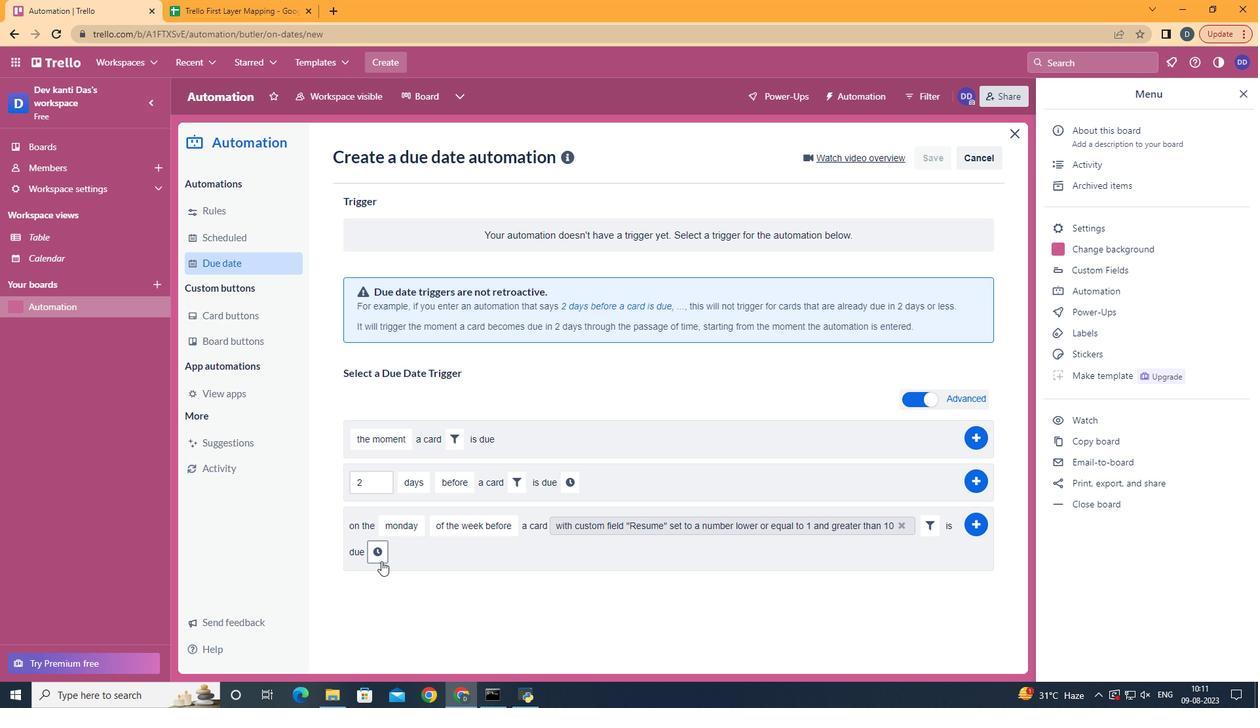 
Action: Mouse pressed left at (381, 561)
Screenshot: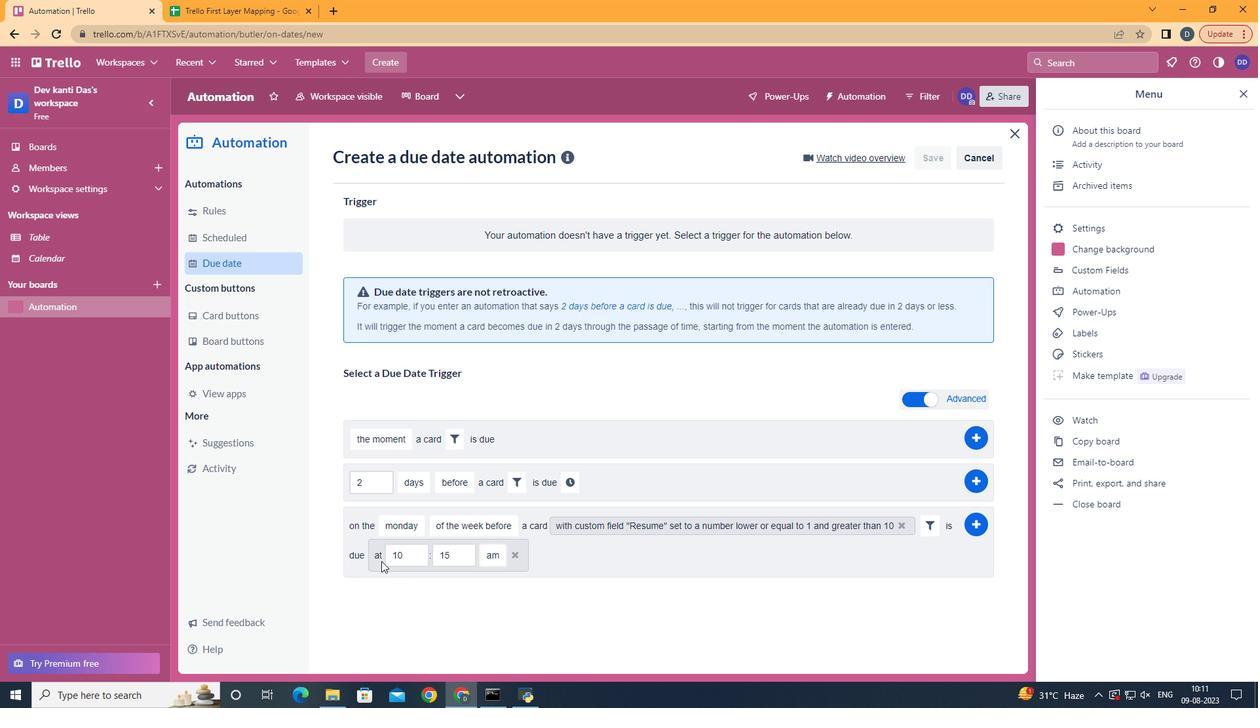 
Action: Mouse moved to (424, 558)
Screenshot: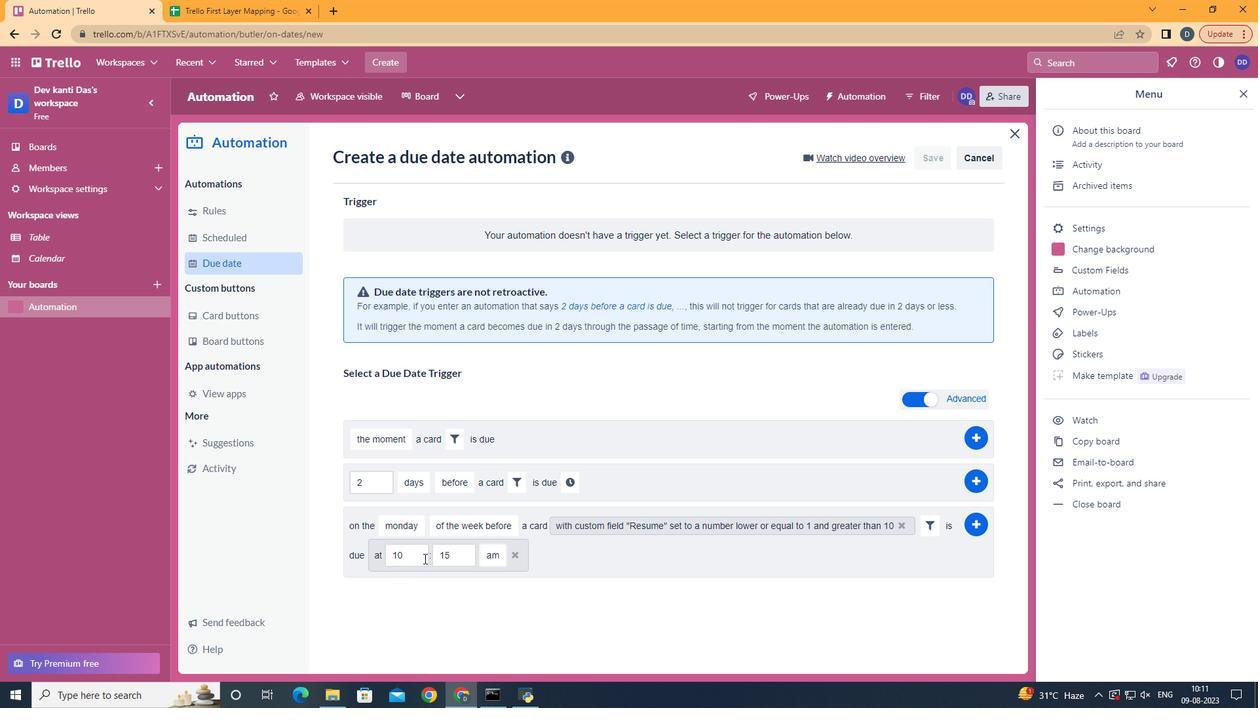 
Action: Mouse pressed left at (424, 558)
Screenshot: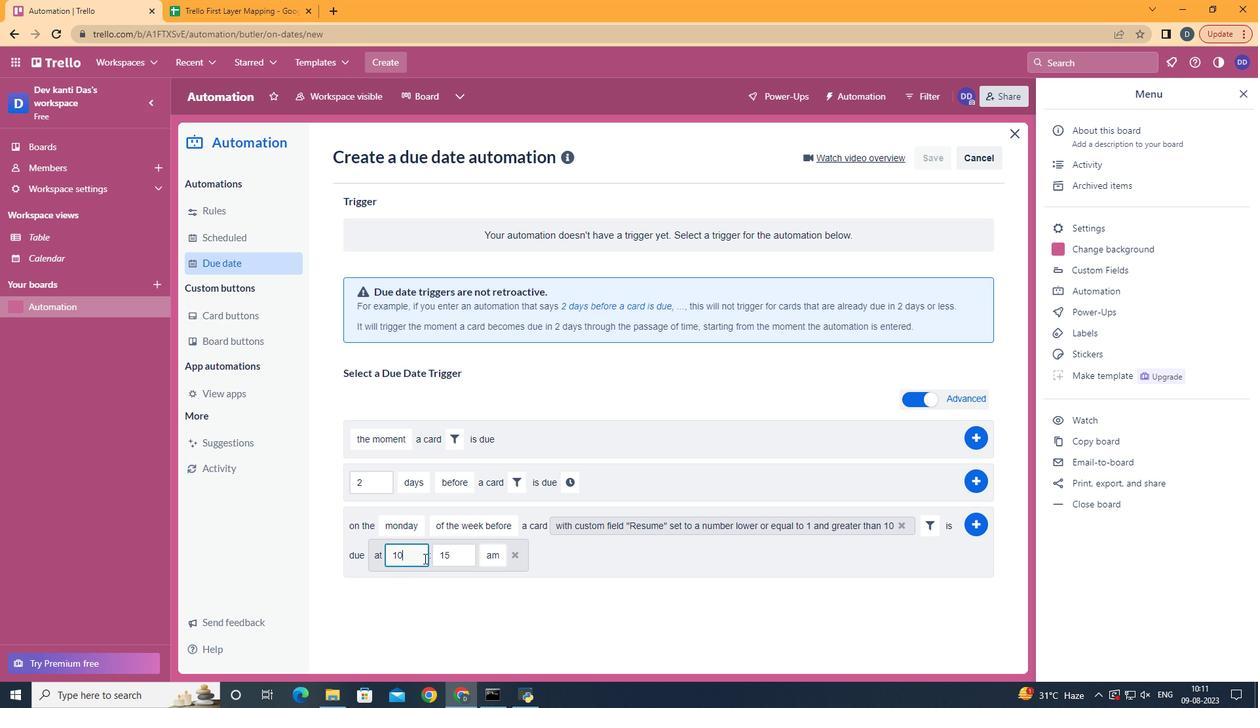 
Action: Mouse moved to (424, 558)
Screenshot: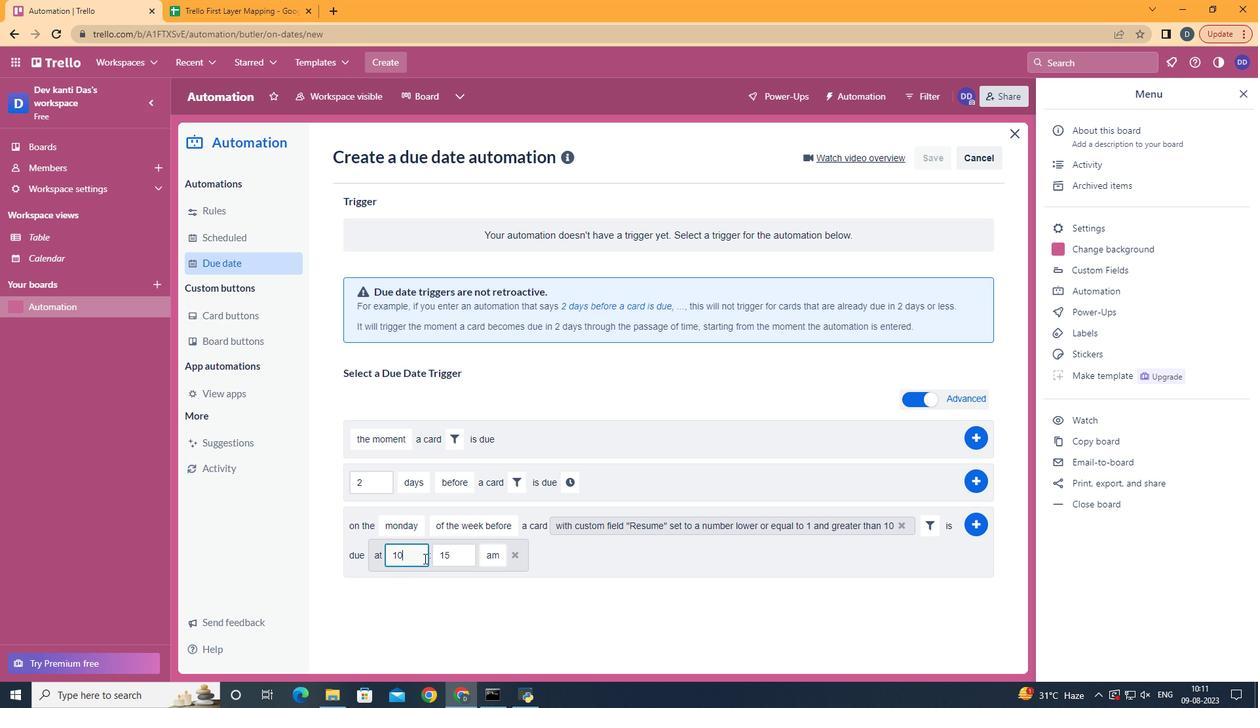 
Action: Key pressed <Key.backspace>1
Screenshot: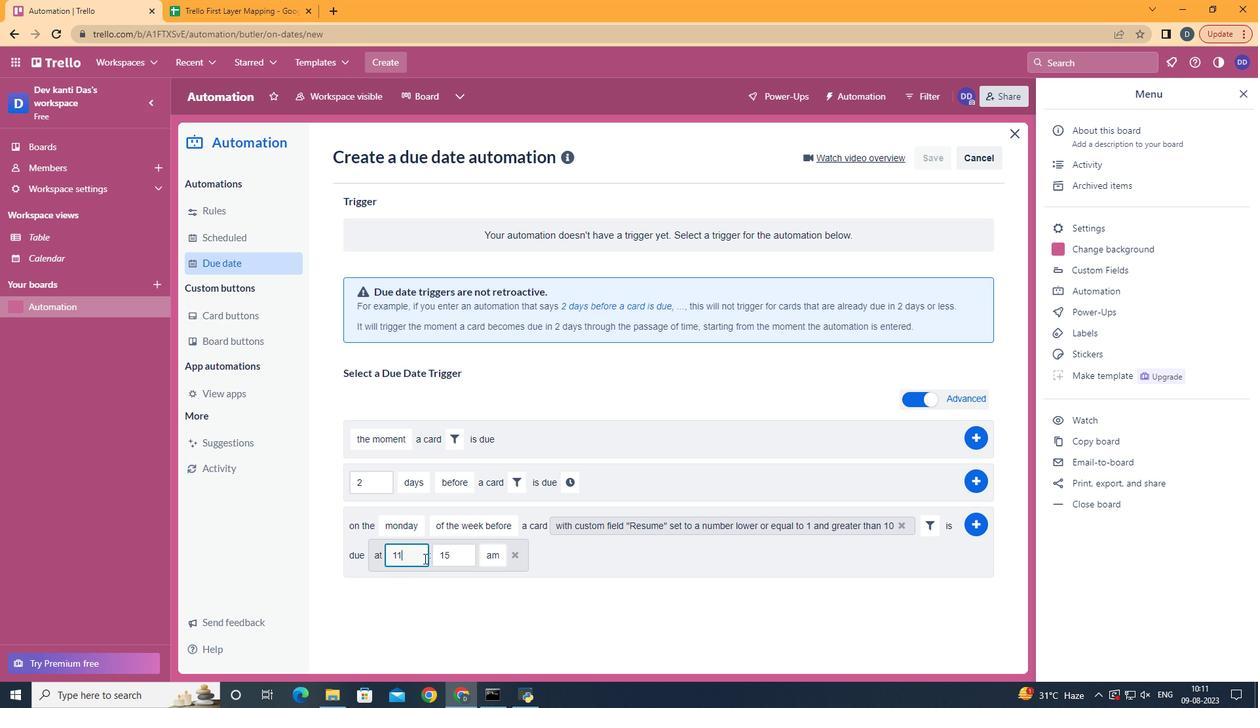 
Action: Mouse moved to (458, 561)
Screenshot: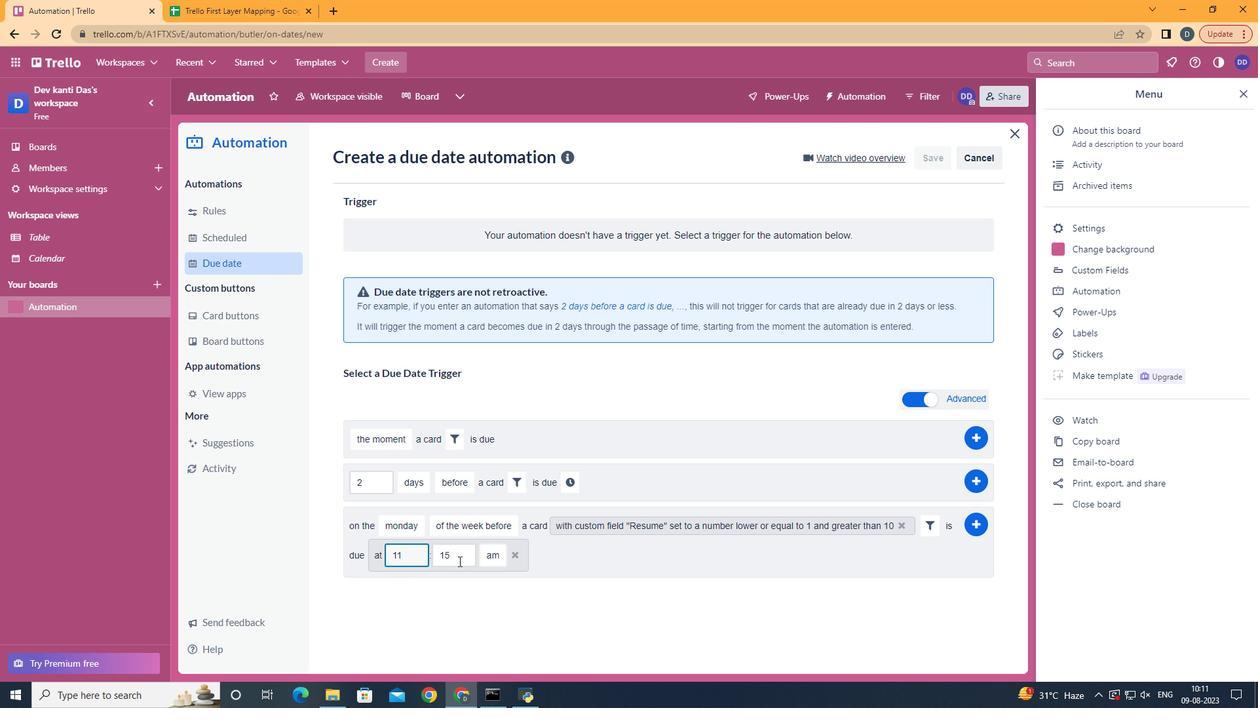 
Action: Mouse pressed left at (458, 561)
Screenshot: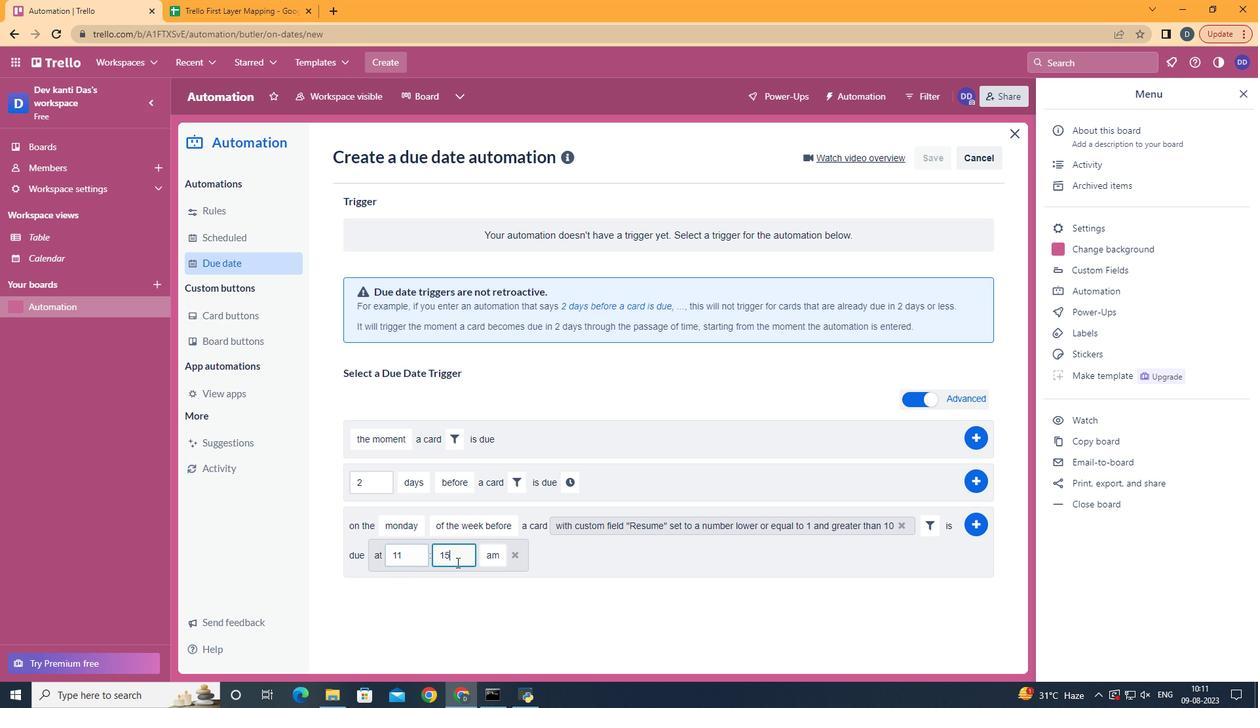 
Action: Mouse moved to (456, 562)
Screenshot: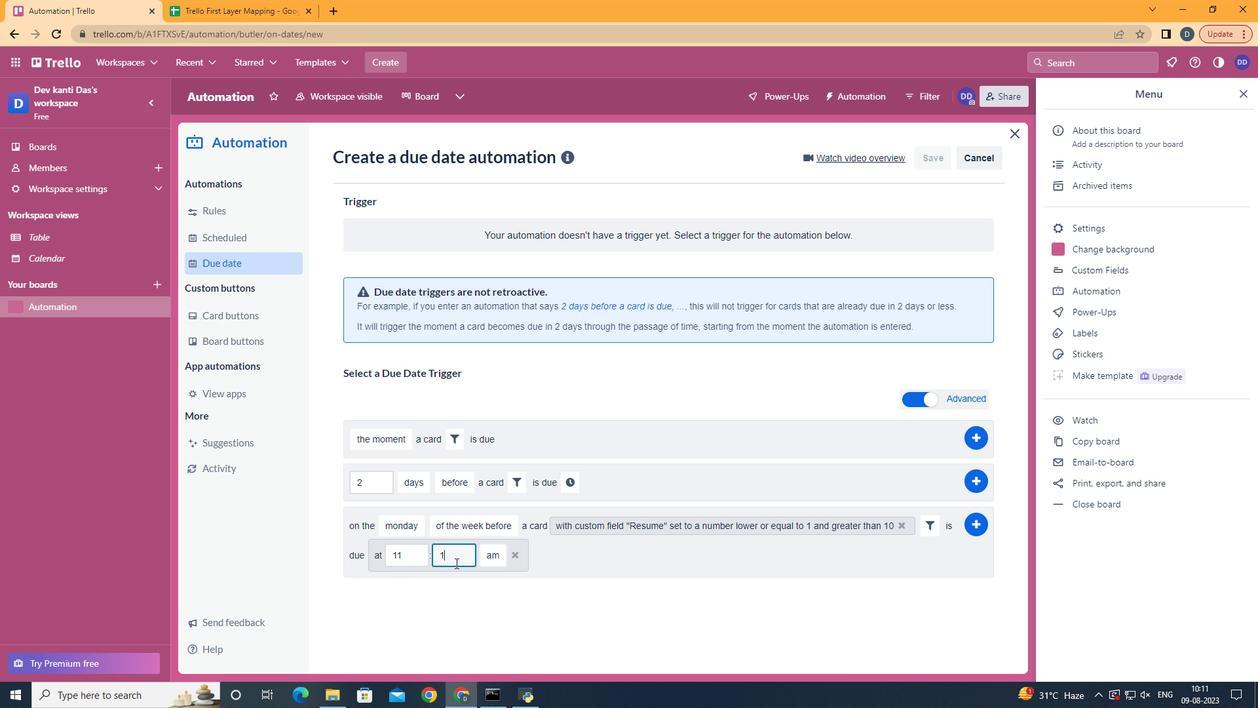 
Action: Key pressed <Key.backspace>
Screenshot: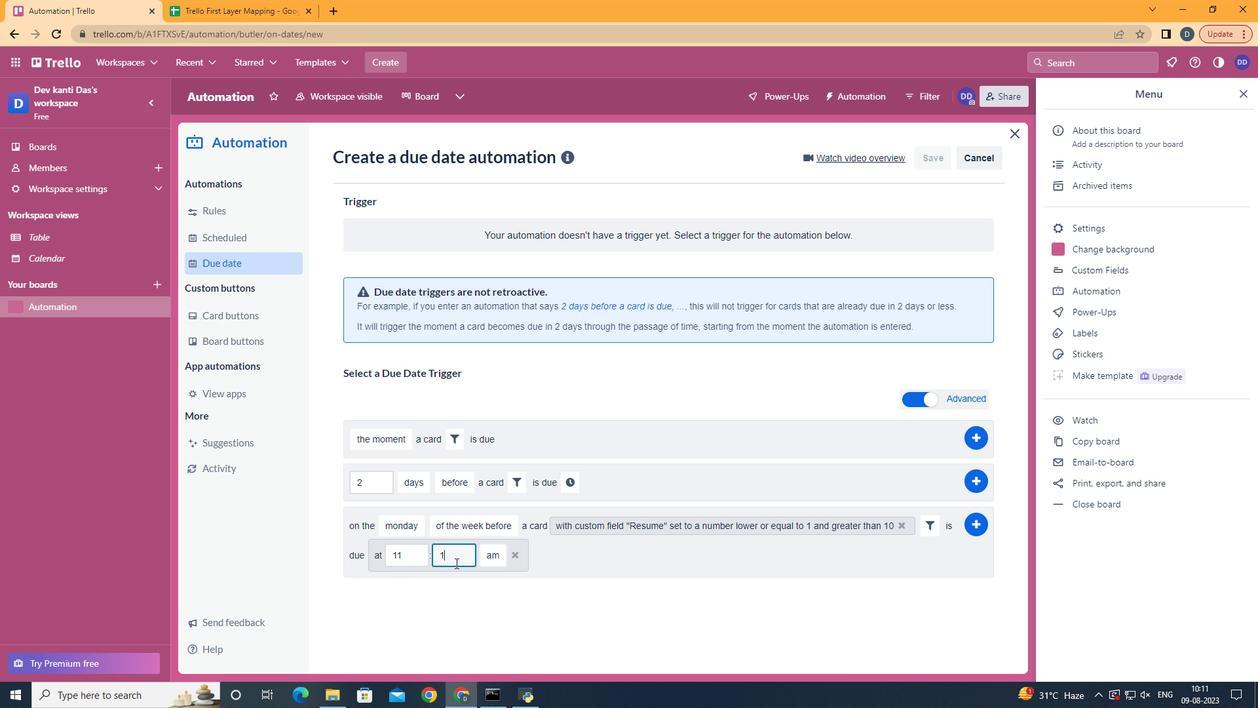 
Action: Mouse moved to (455, 563)
Screenshot: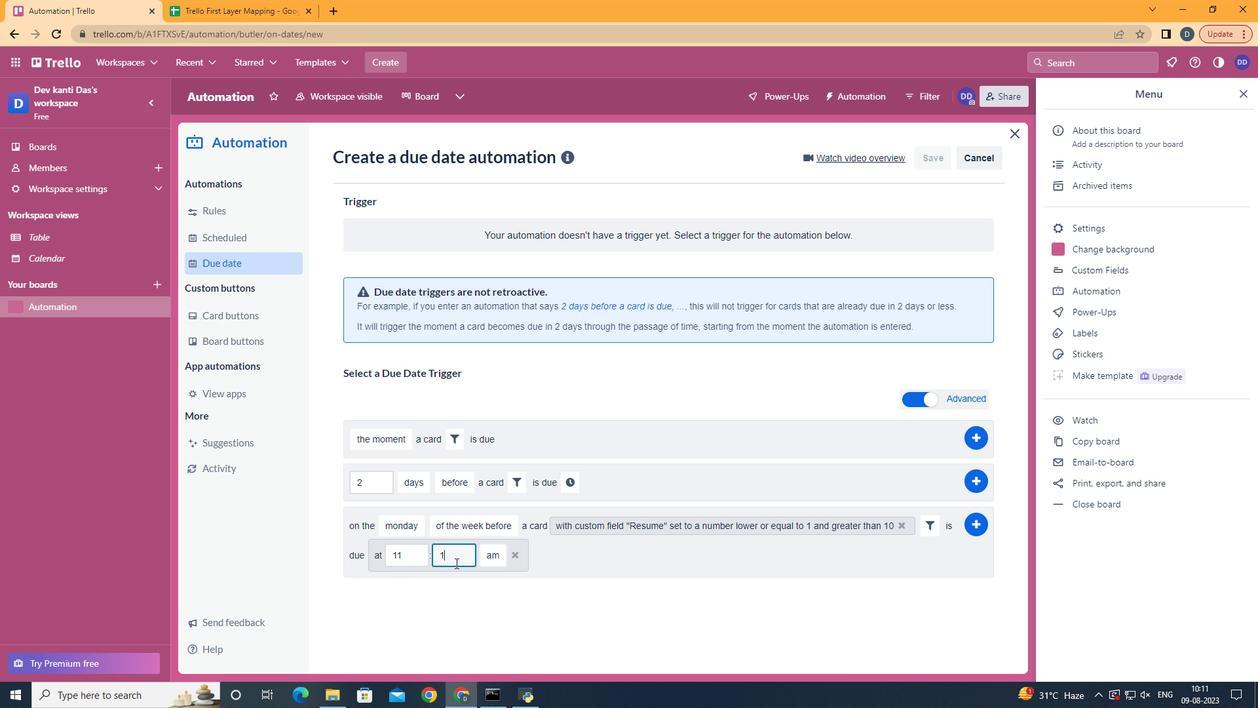 
Action: Key pressed <Key.backspace>00
Screenshot: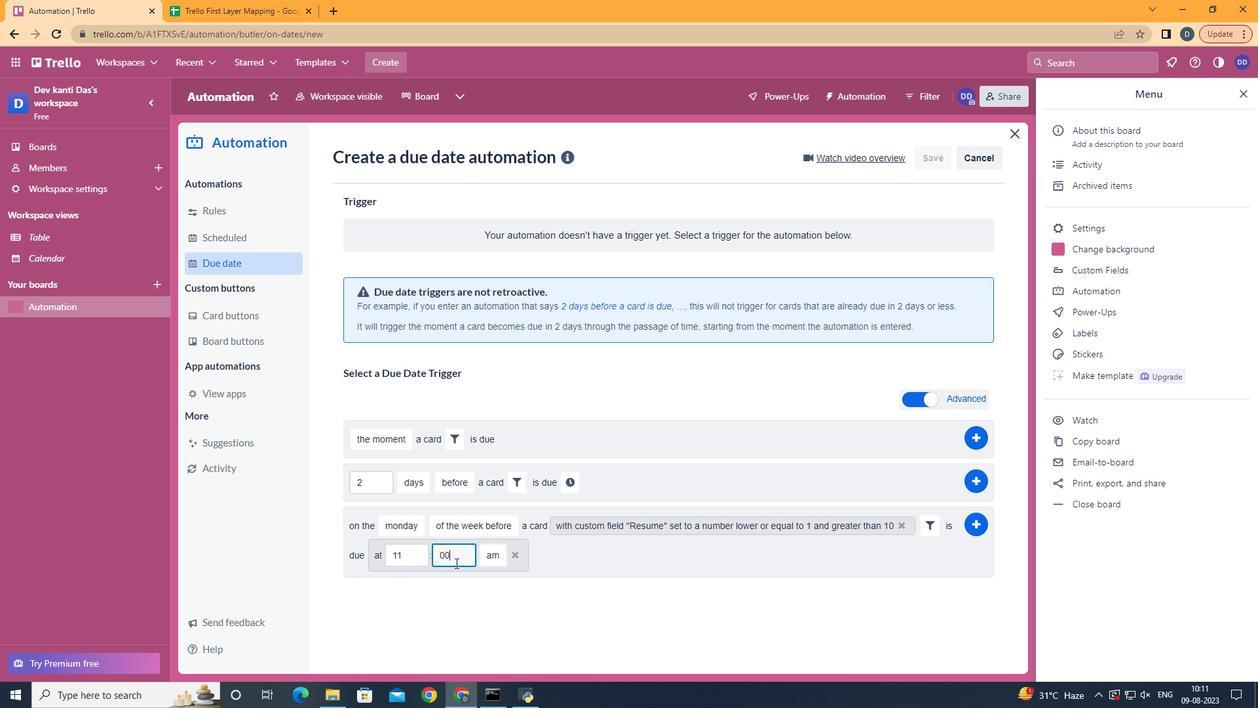 
Action: Mouse moved to (978, 529)
Screenshot: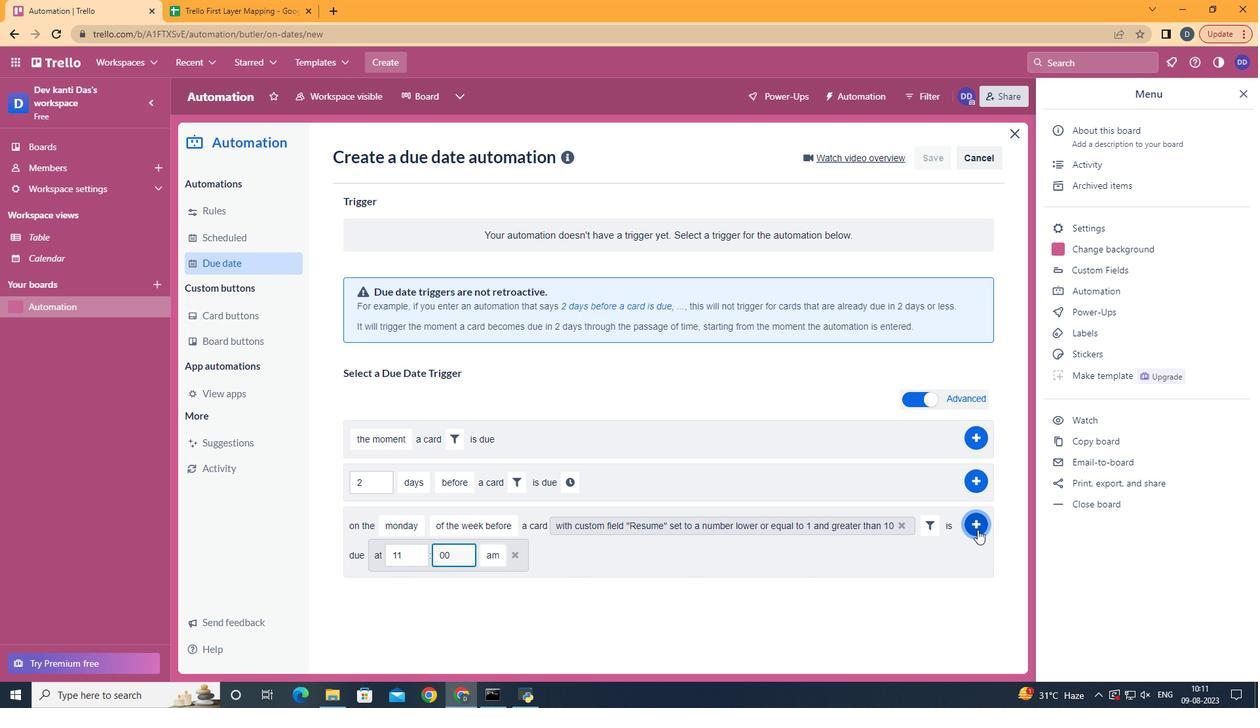 
Action: Mouse pressed left at (978, 529)
Screenshot: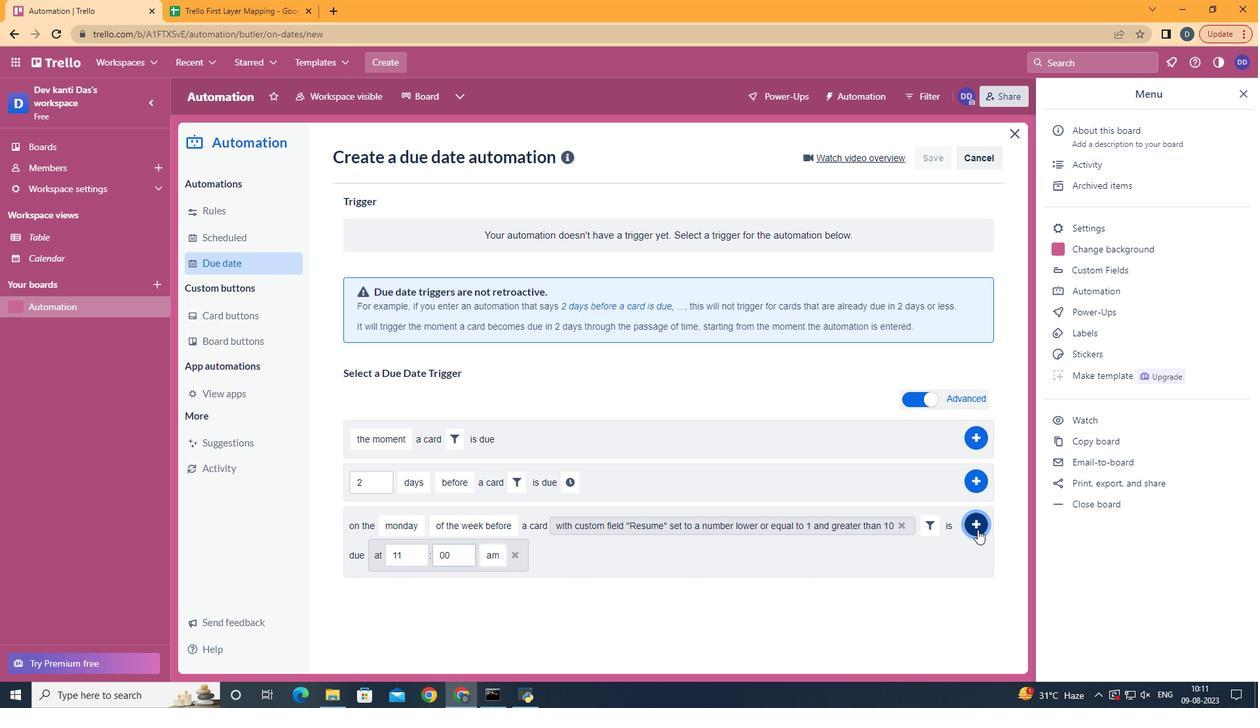 
Action: Mouse moved to (743, 288)
Screenshot: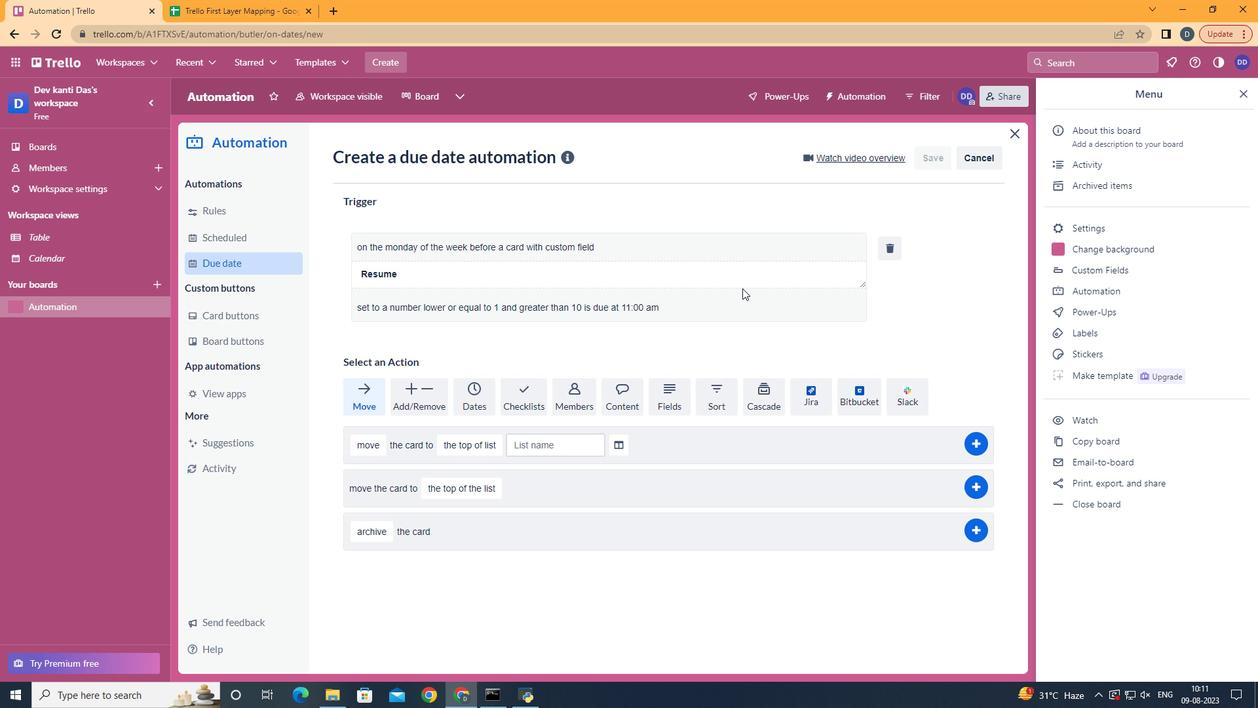
